 Task: Look for space in Ruse, Bulgaria from 5th July, 2023 to 11th July, 2023 for 2 adults in price range Rs.8000 to Rs.16000. Place can be entire place with 2 bedrooms having 2 beds and 1 bathroom. Property type can be house, flat, guest house. Booking option can be shelf check-in. Required host language is English.
Action: Mouse moved to (454, 101)
Screenshot: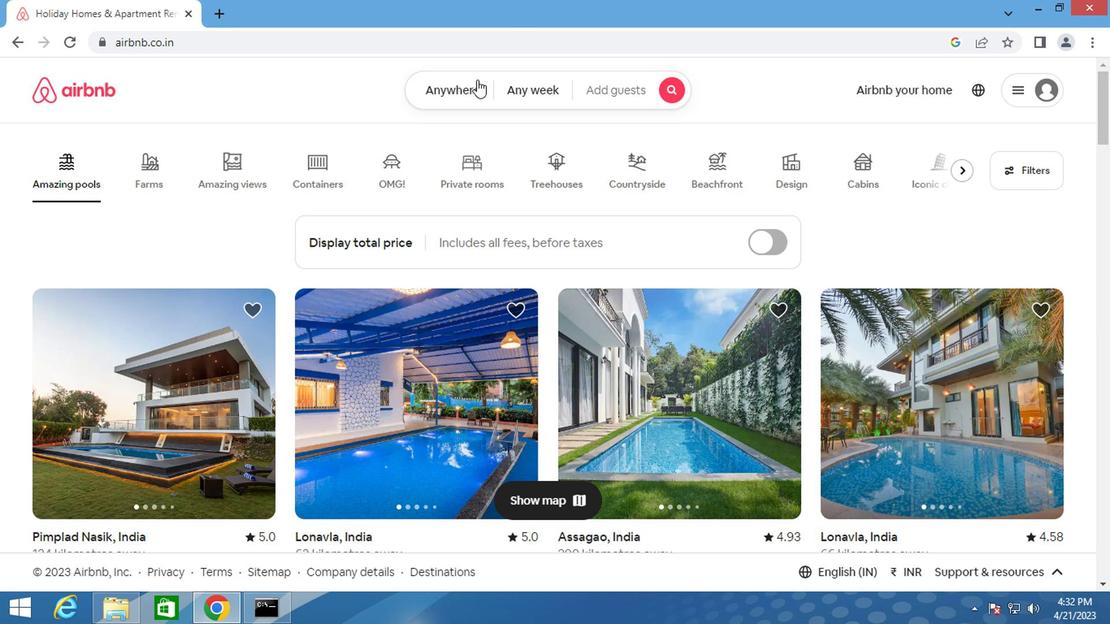 
Action: Mouse pressed left at (454, 101)
Screenshot: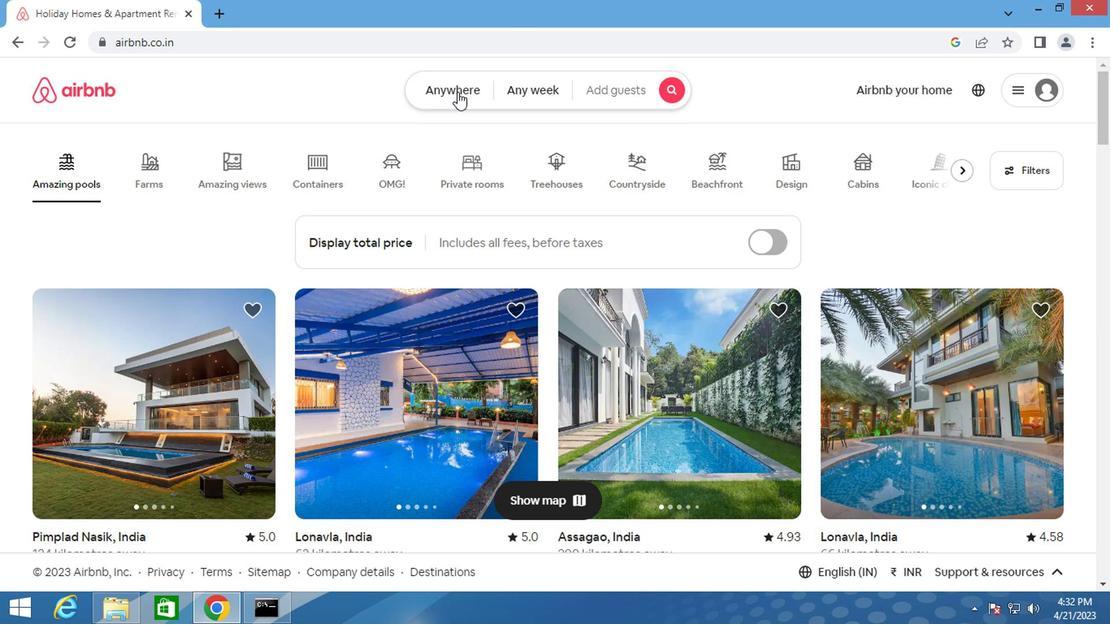 
Action: Mouse moved to (345, 158)
Screenshot: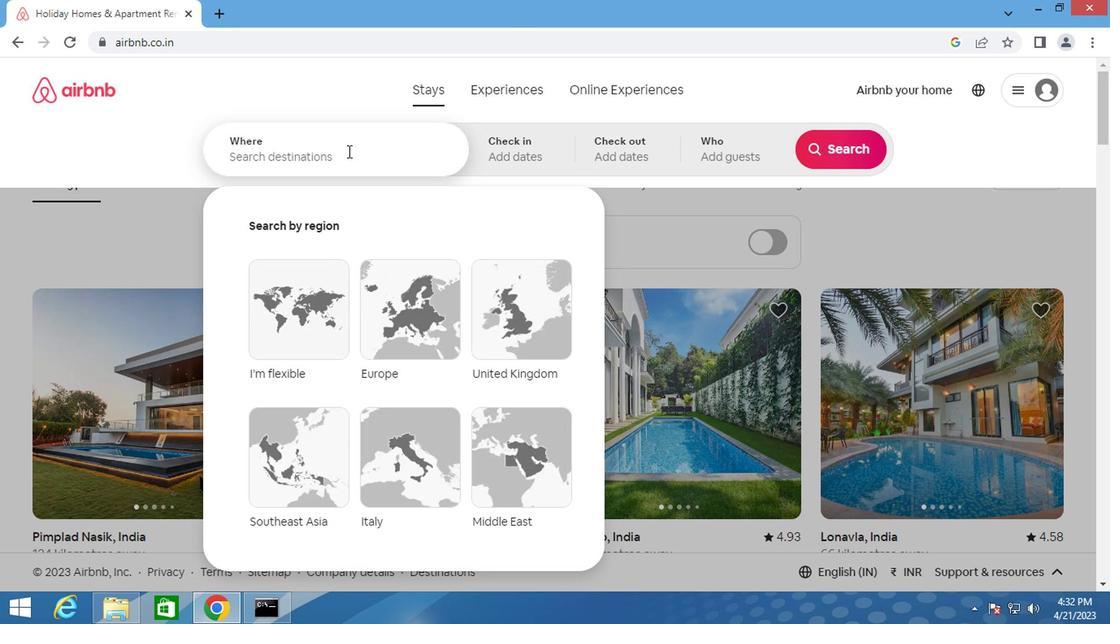 
Action: Mouse pressed left at (345, 158)
Screenshot: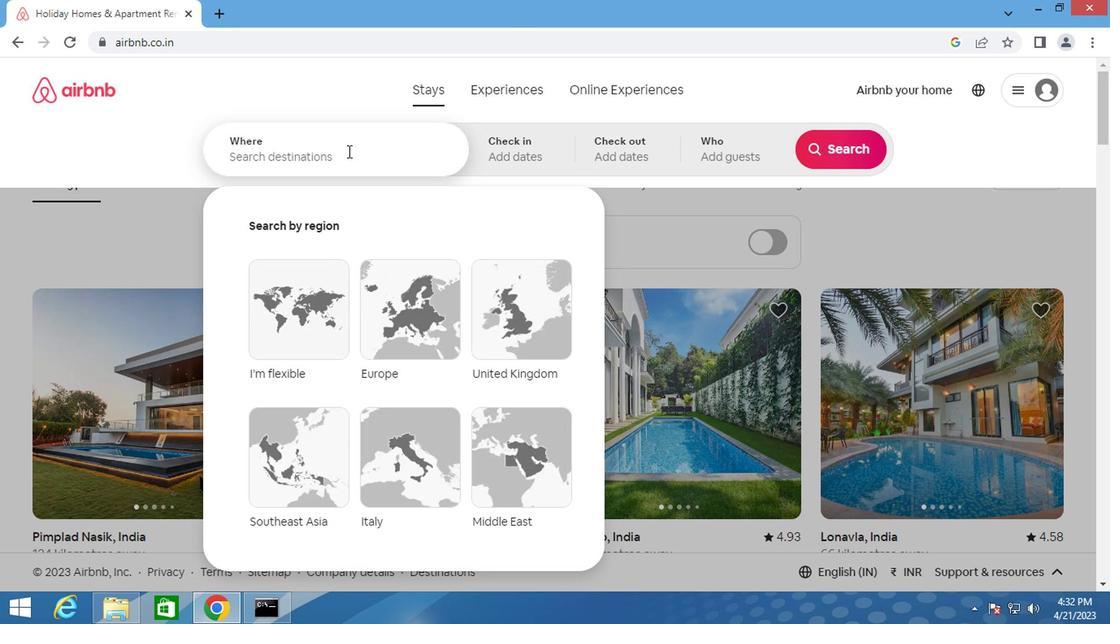 
Action: Mouse moved to (345, 157)
Screenshot: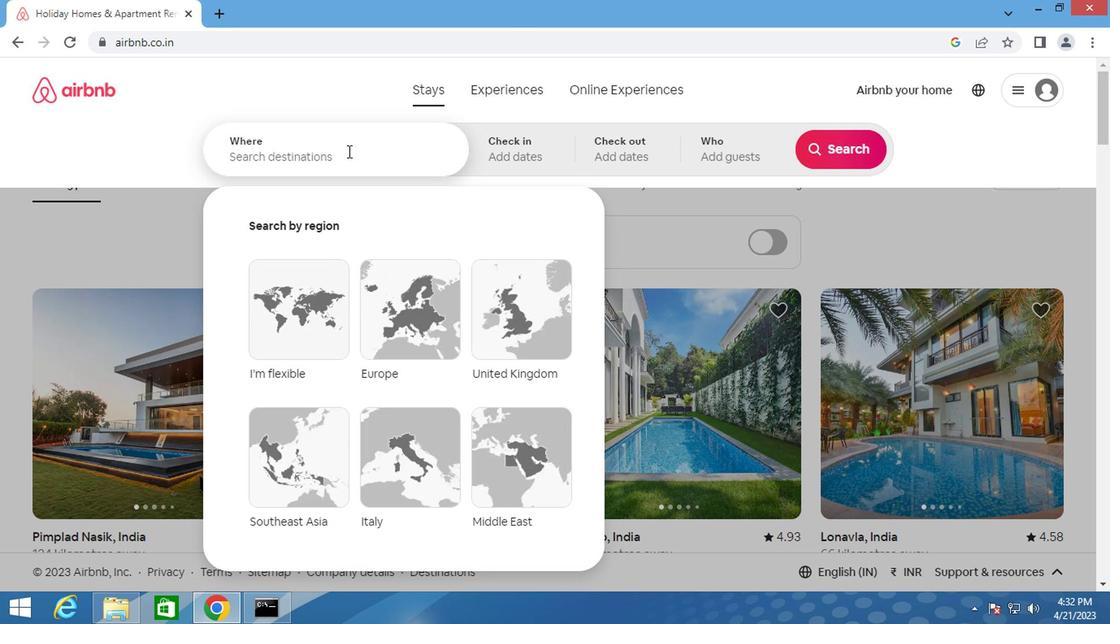 
Action: Key pressed <Key.shift>RUISE<Key.backspace><Key.backspace><Key.backspace>SE
Screenshot: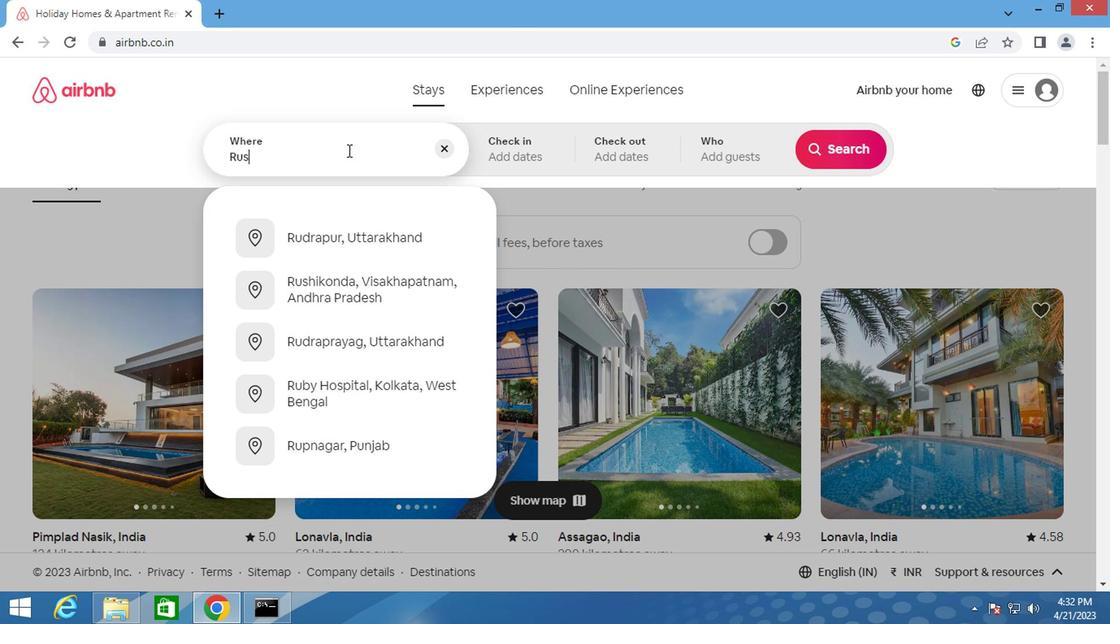 
Action: Mouse moved to (352, 234)
Screenshot: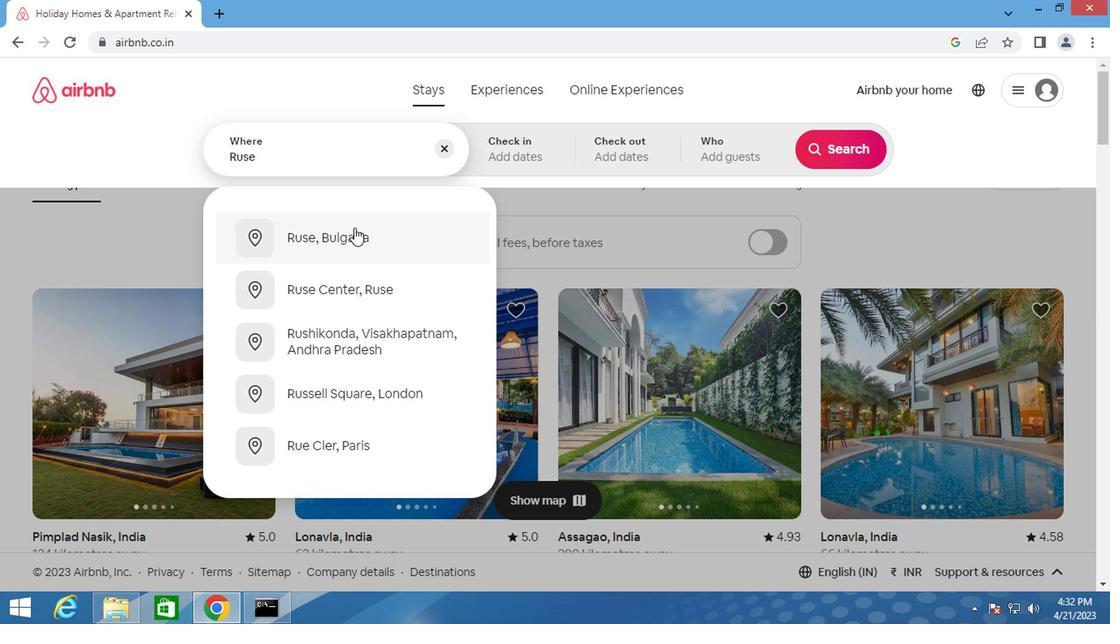 
Action: Mouse pressed left at (352, 234)
Screenshot: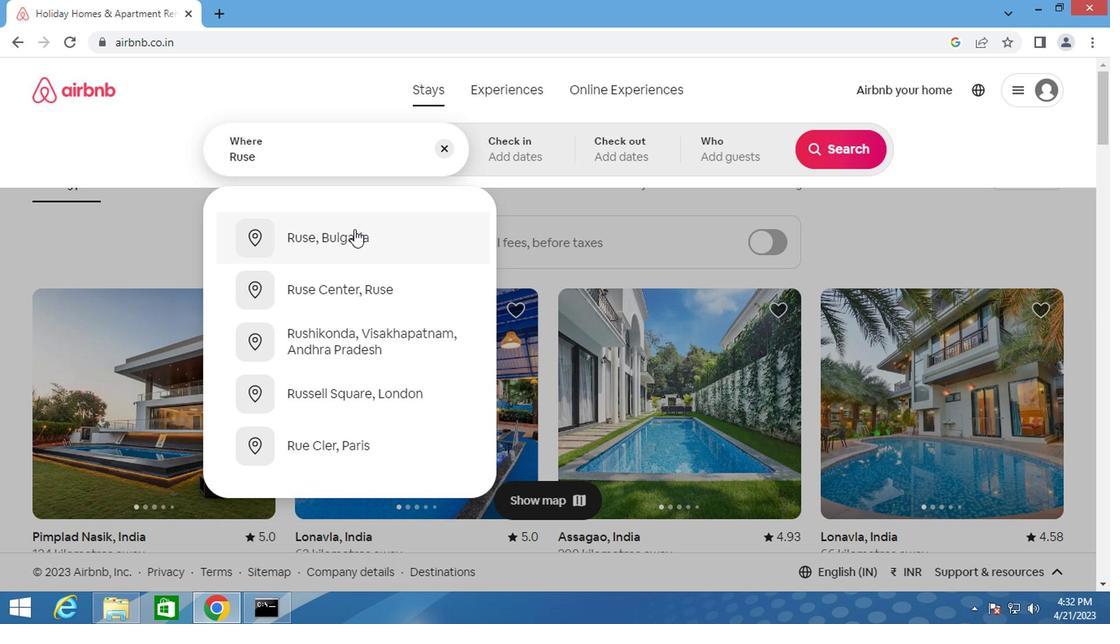 
Action: Mouse moved to (831, 276)
Screenshot: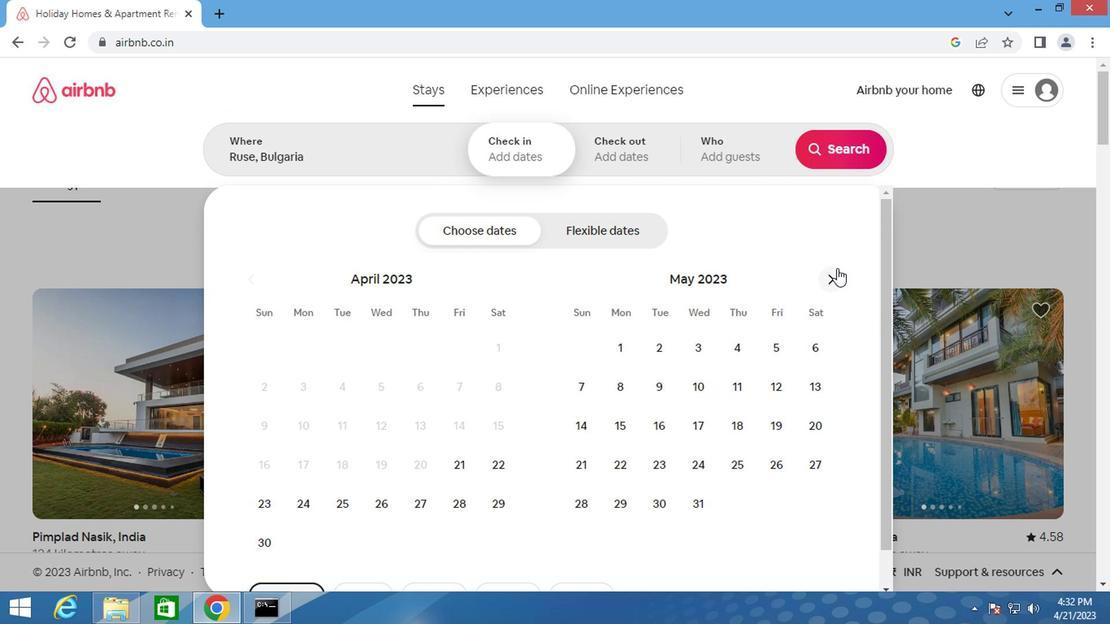 
Action: Mouse pressed left at (831, 276)
Screenshot: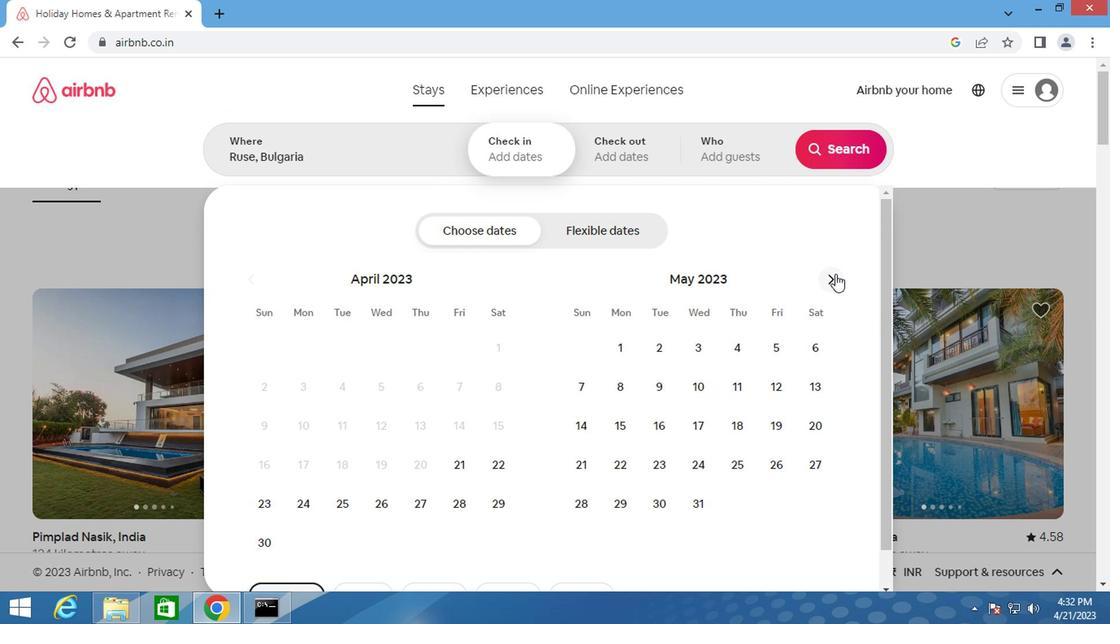 
Action: Mouse moved to (831, 276)
Screenshot: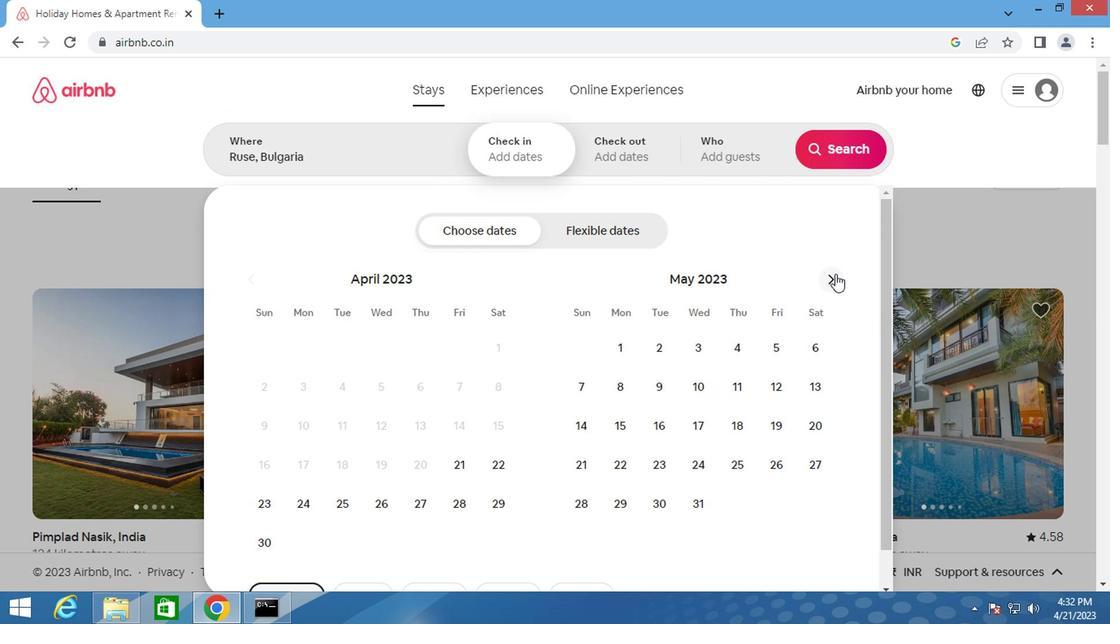 
Action: Mouse pressed left at (831, 276)
Screenshot: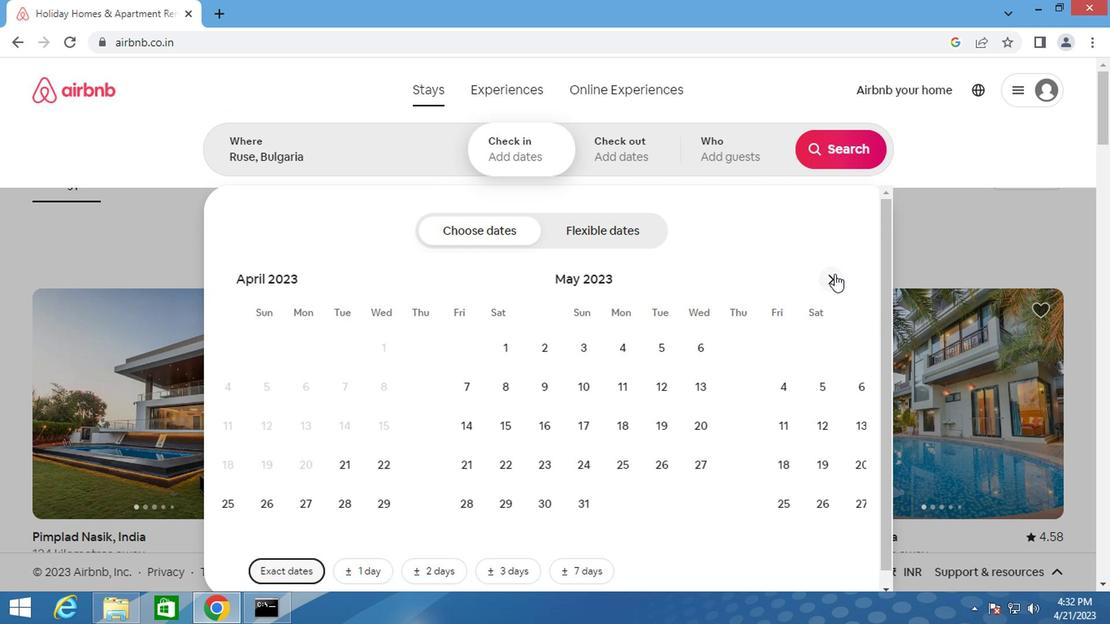 
Action: Mouse moved to (698, 383)
Screenshot: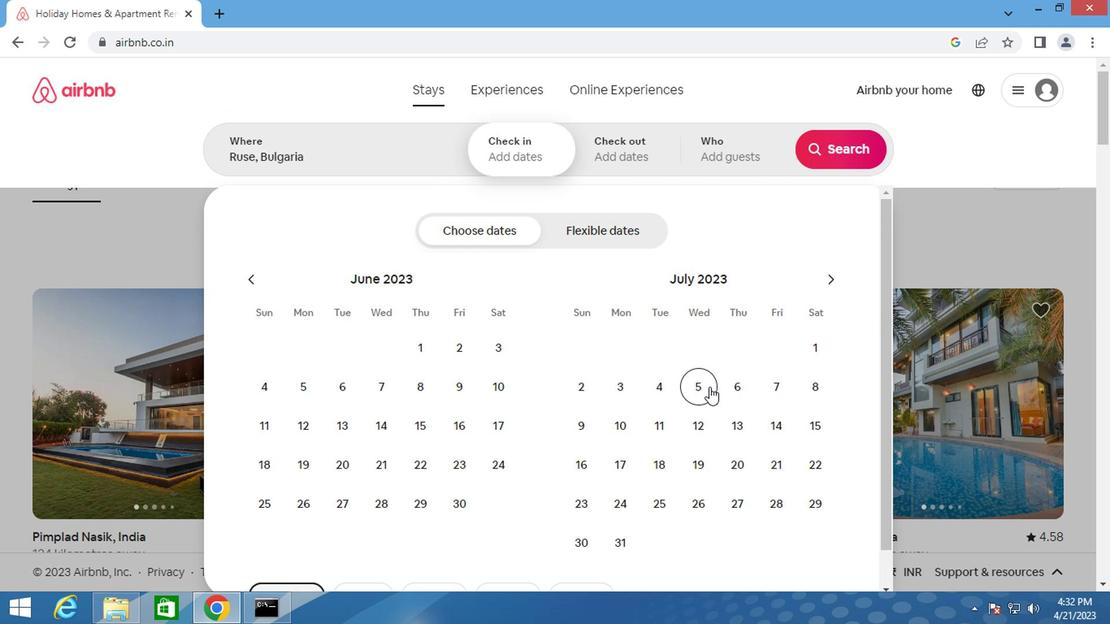
Action: Mouse pressed left at (698, 383)
Screenshot: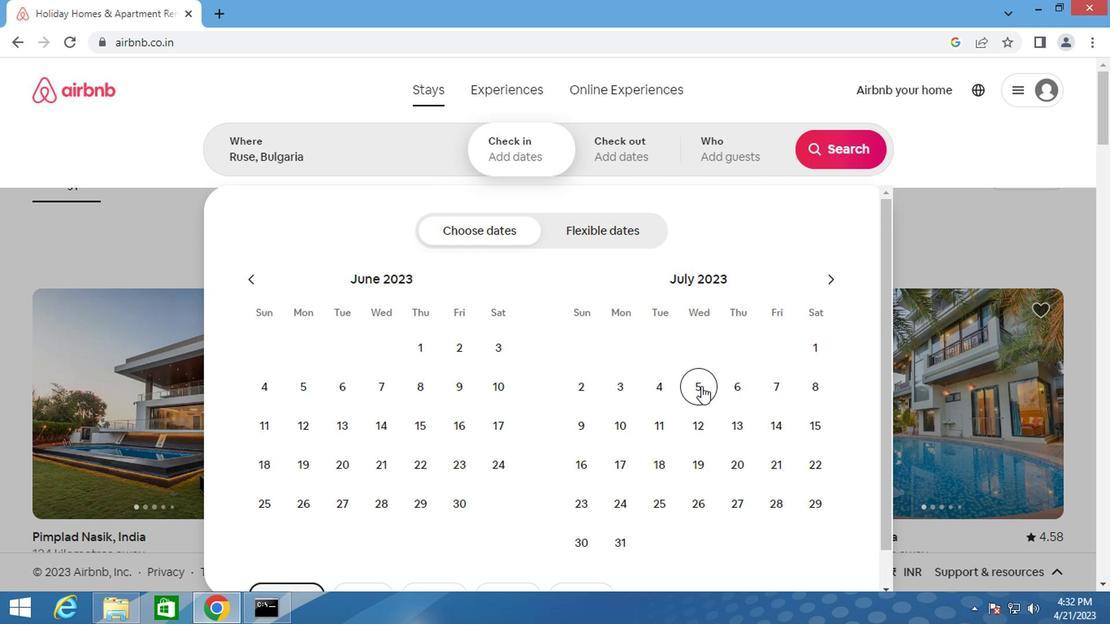 
Action: Mouse moved to (654, 412)
Screenshot: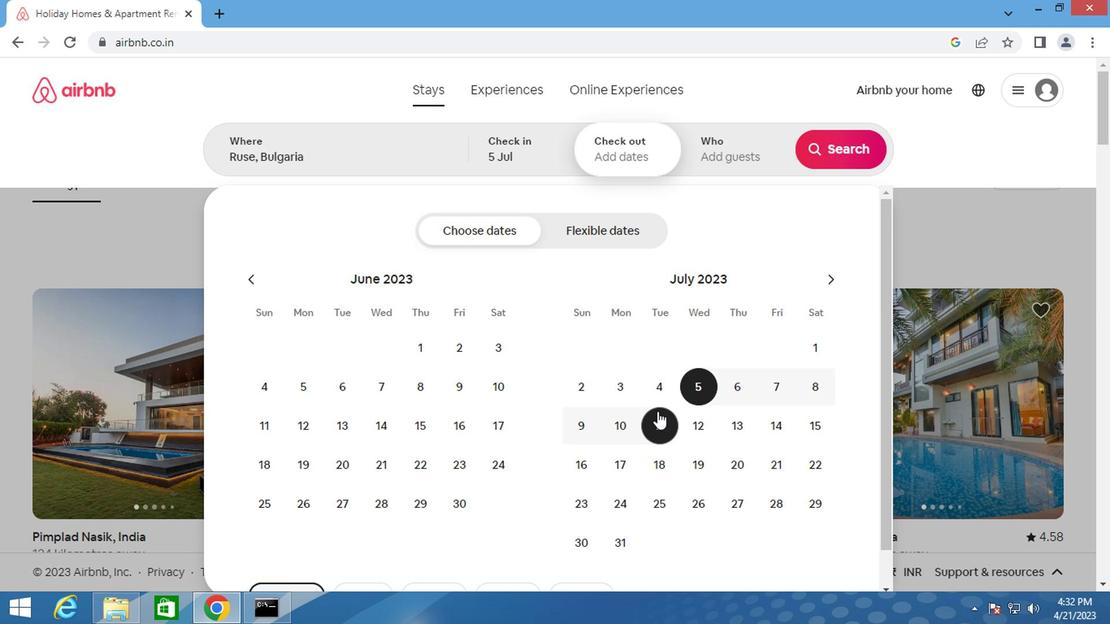 
Action: Mouse pressed left at (654, 412)
Screenshot: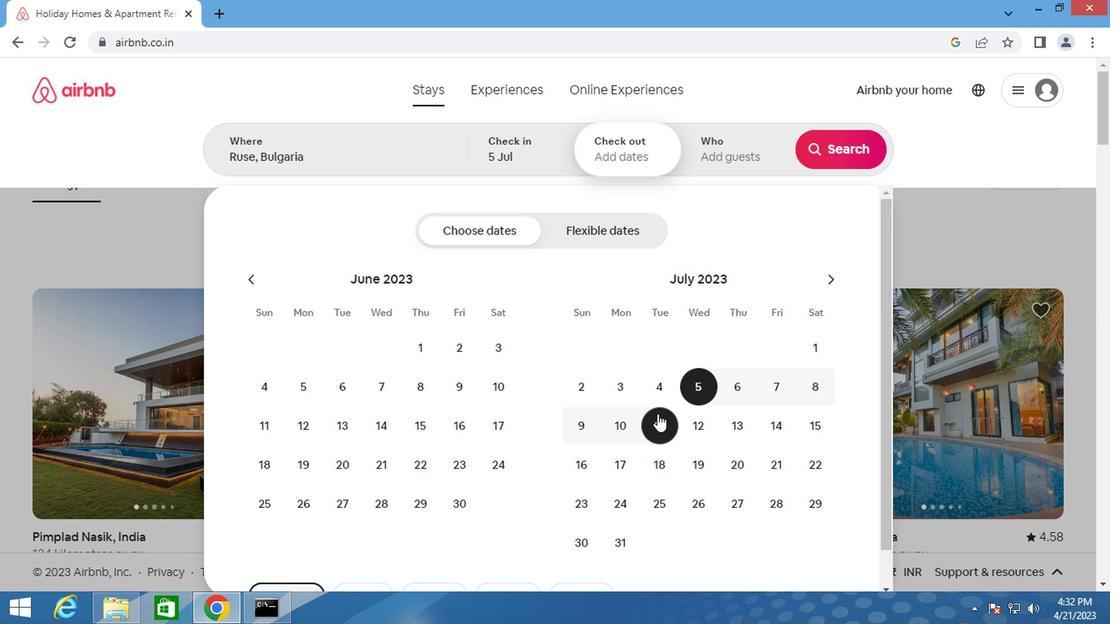 
Action: Mouse moved to (710, 165)
Screenshot: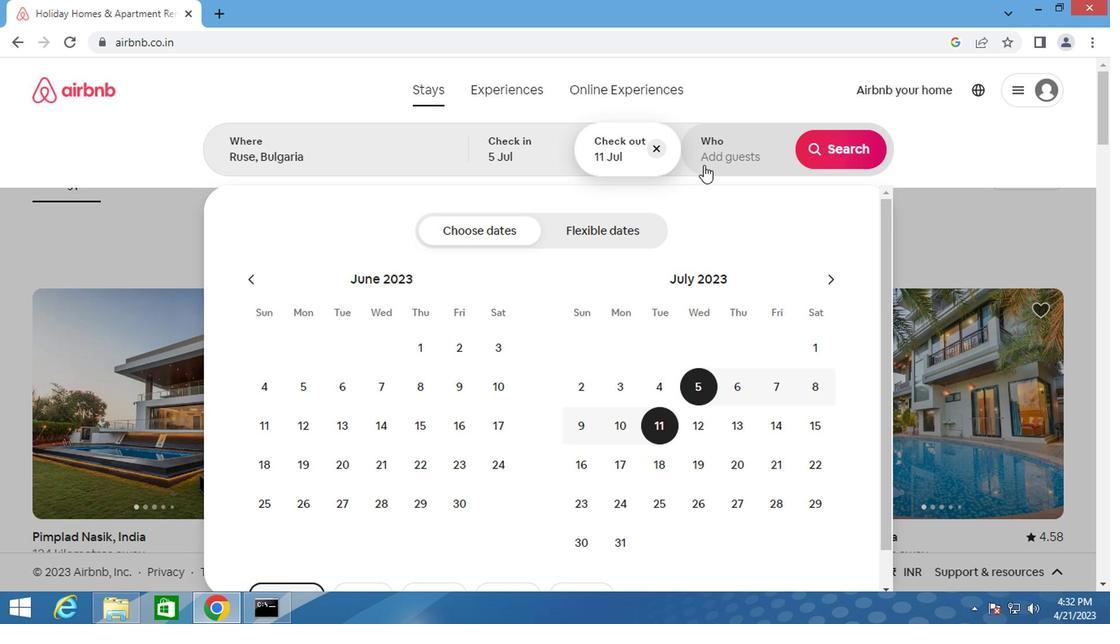 
Action: Mouse pressed left at (710, 165)
Screenshot: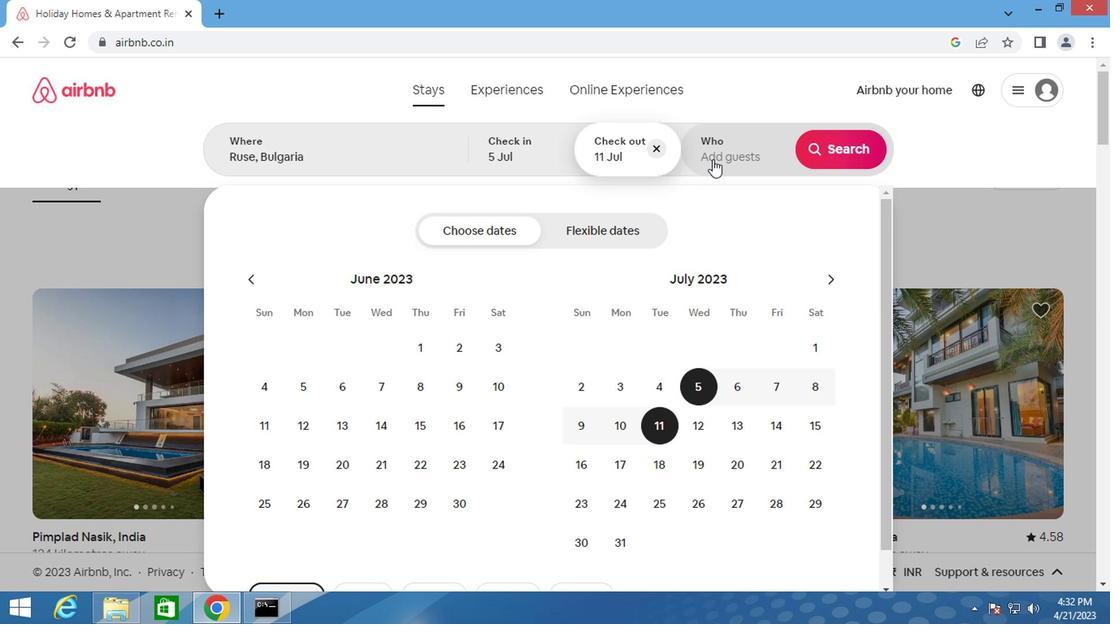 
Action: Mouse moved to (847, 238)
Screenshot: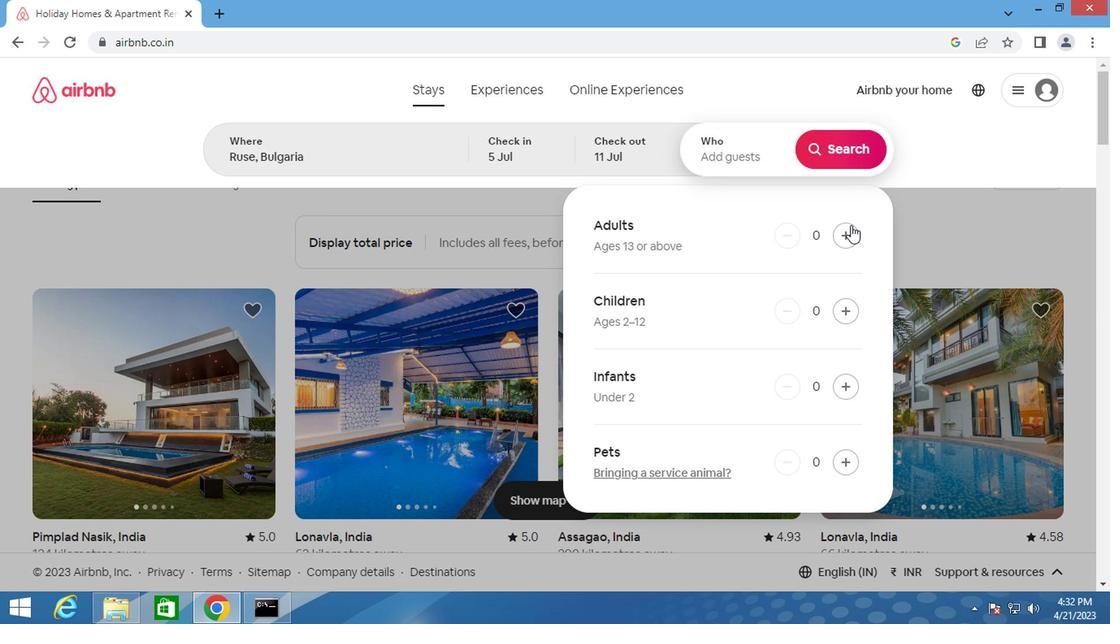 
Action: Mouse pressed left at (847, 238)
Screenshot: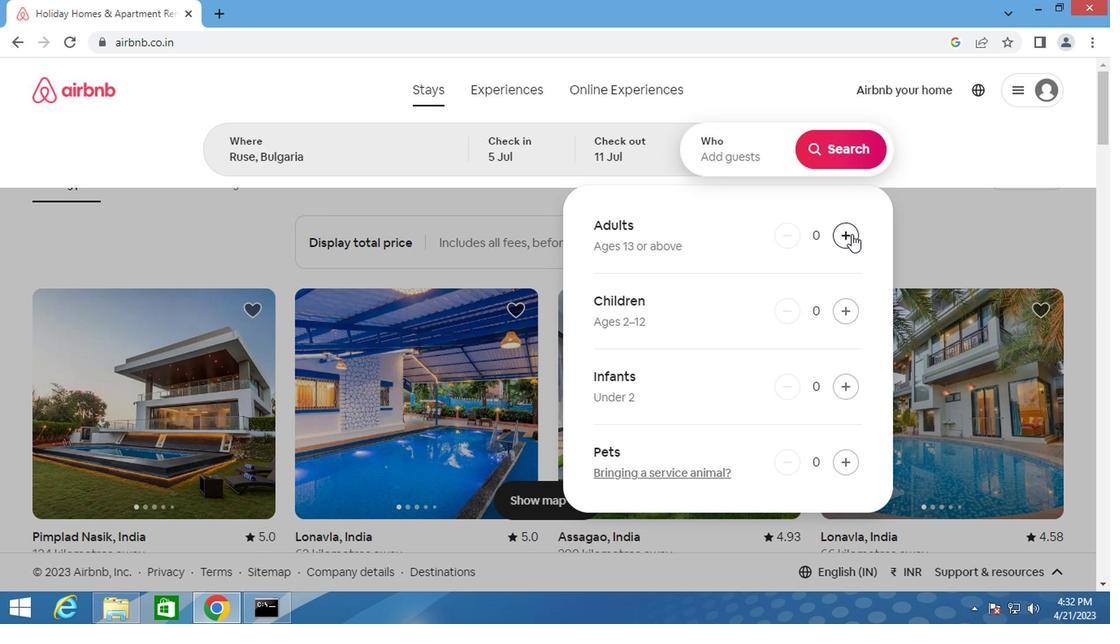 
Action: Mouse pressed left at (847, 238)
Screenshot: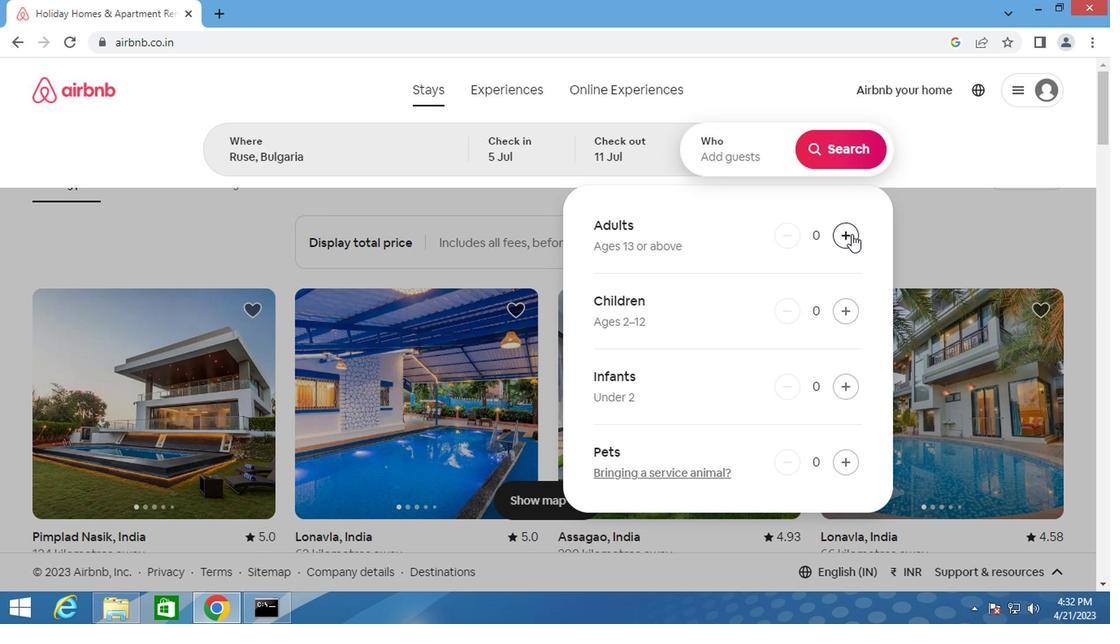 
Action: Mouse moved to (832, 155)
Screenshot: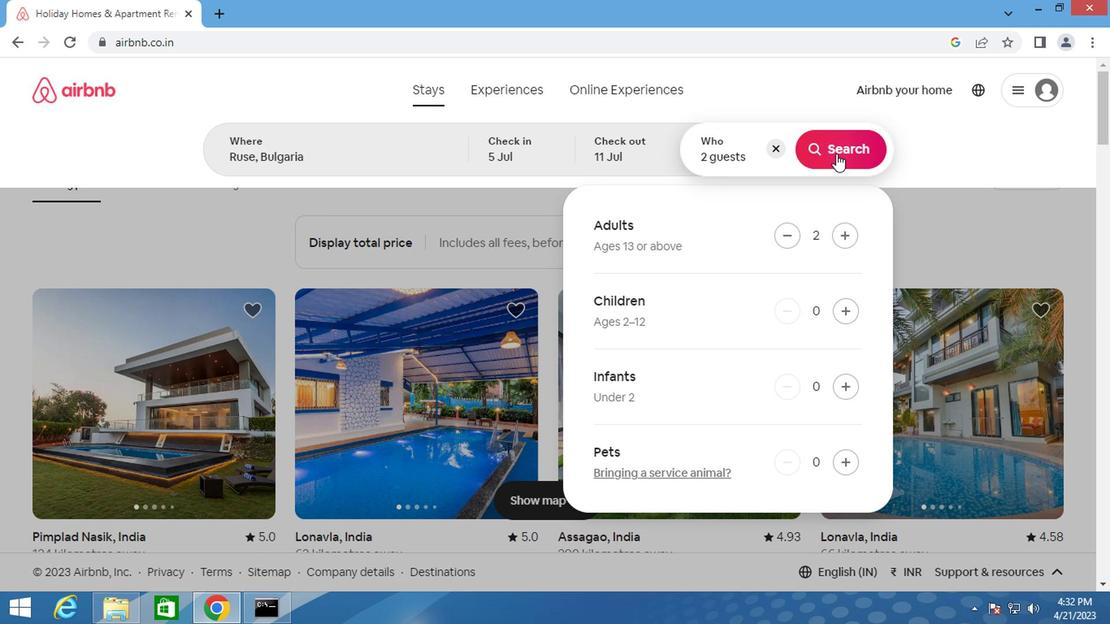 
Action: Mouse pressed left at (832, 155)
Screenshot: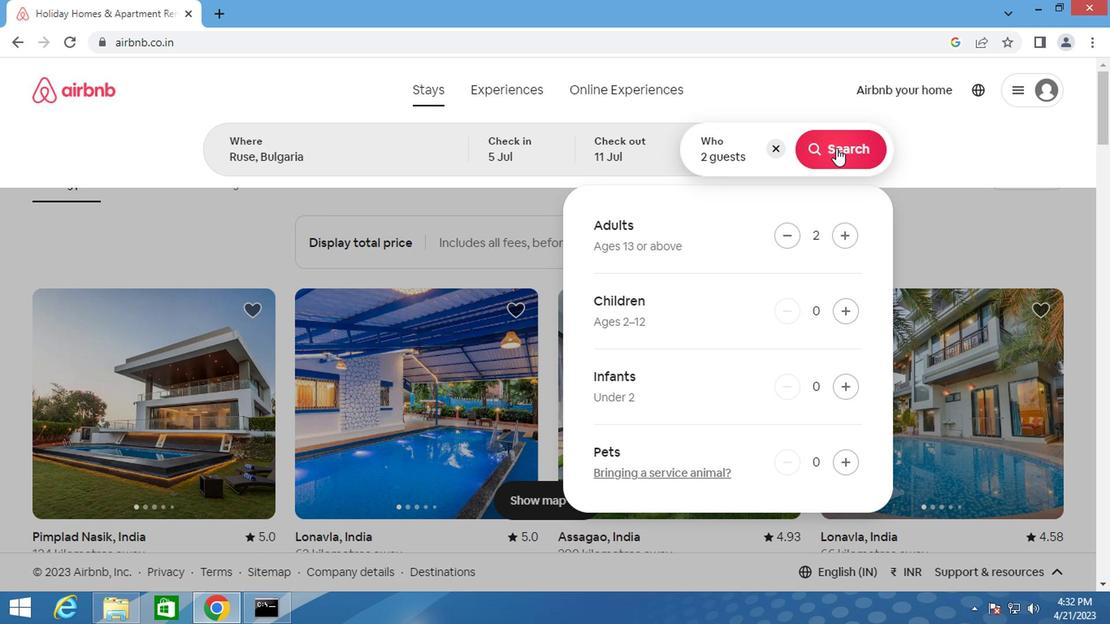 
Action: Mouse moved to (1023, 146)
Screenshot: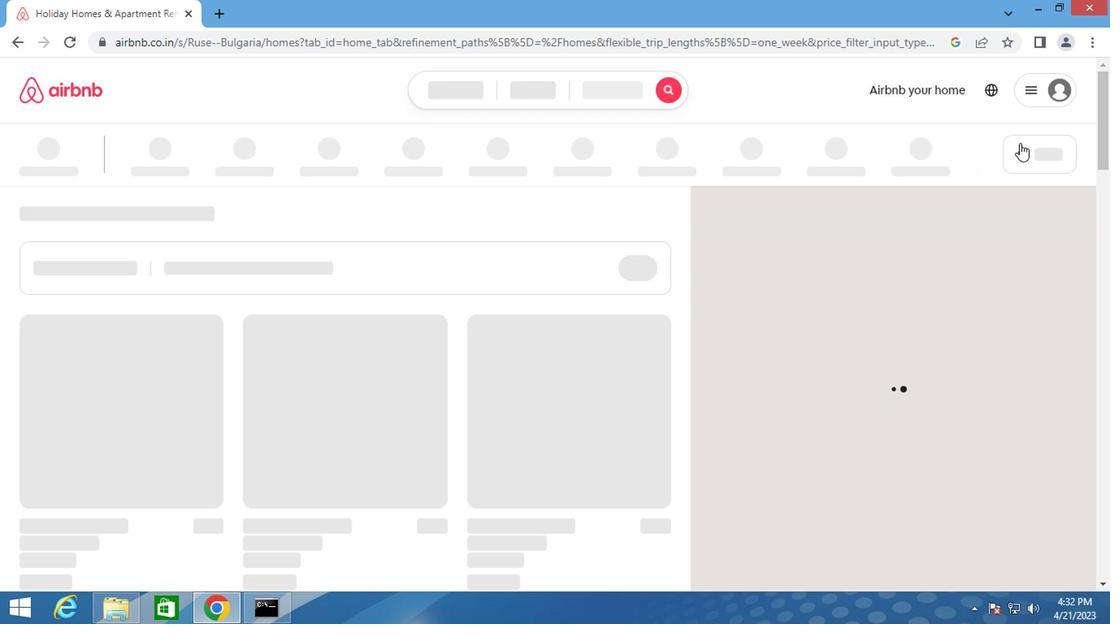 
Action: Mouse pressed left at (1023, 146)
Screenshot: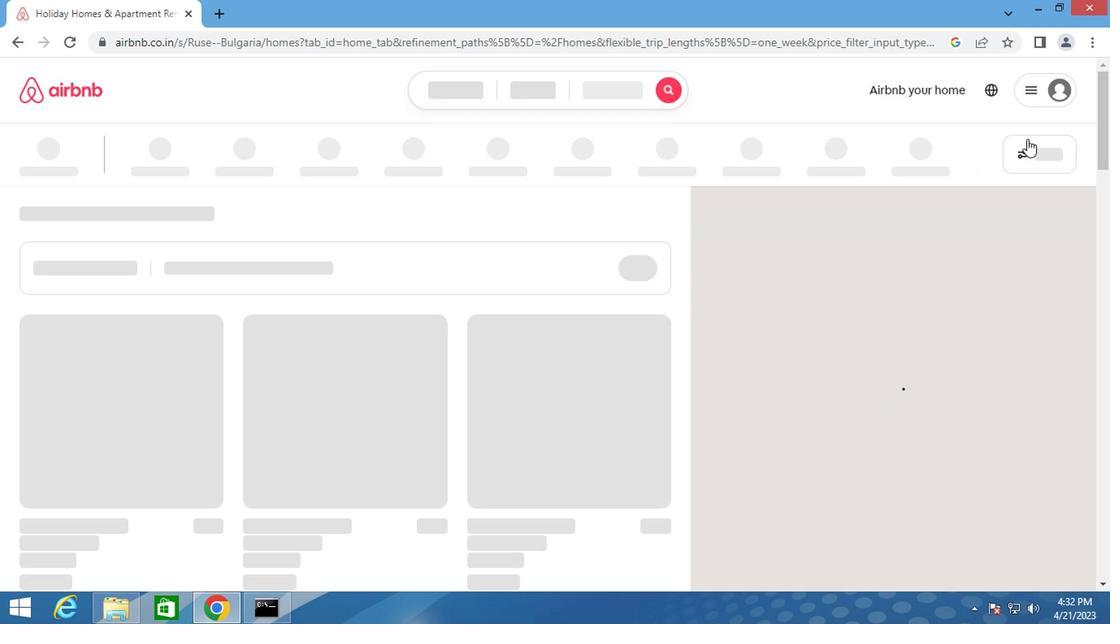 
Action: Mouse moved to (326, 360)
Screenshot: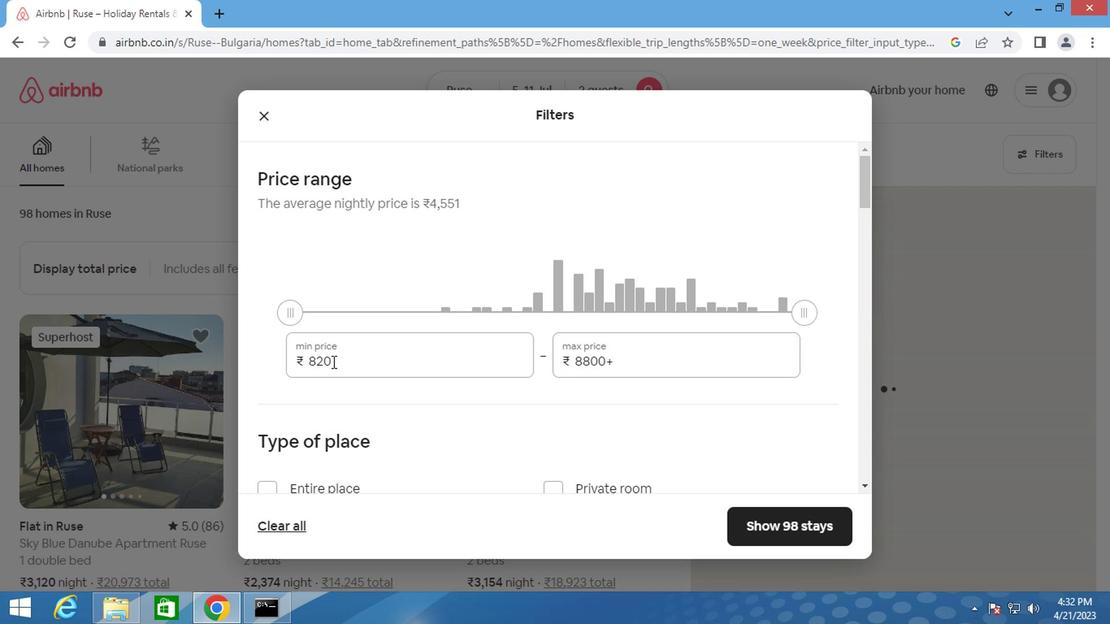 
Action: Mouse pressed left at (326, 360)
Screenshot: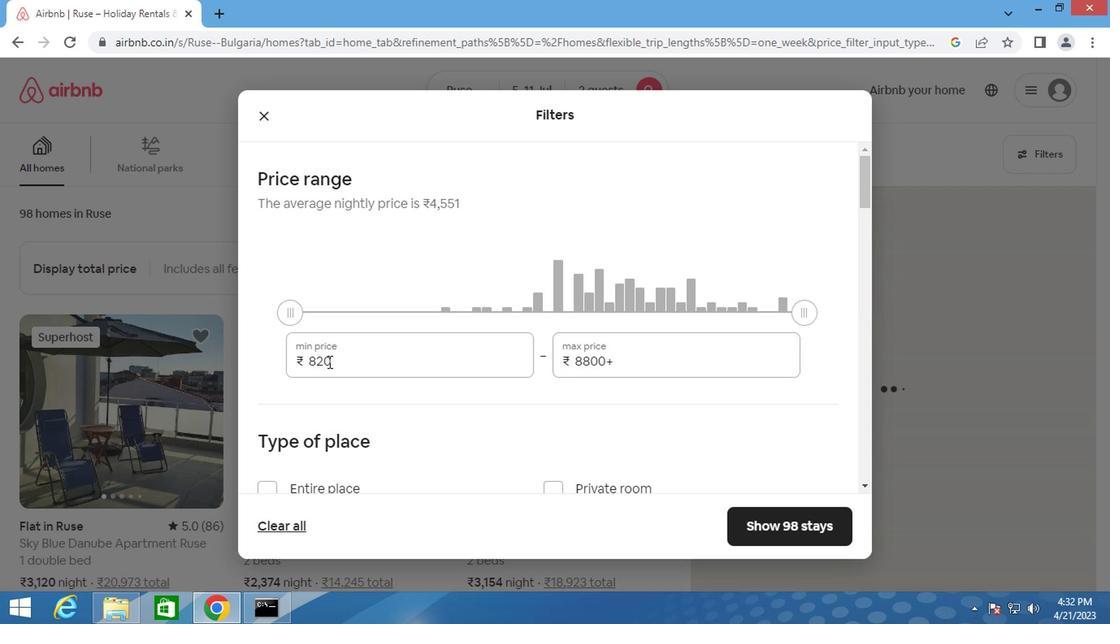 
Action: Mouse pressed left at (326, 360)
Screenshot: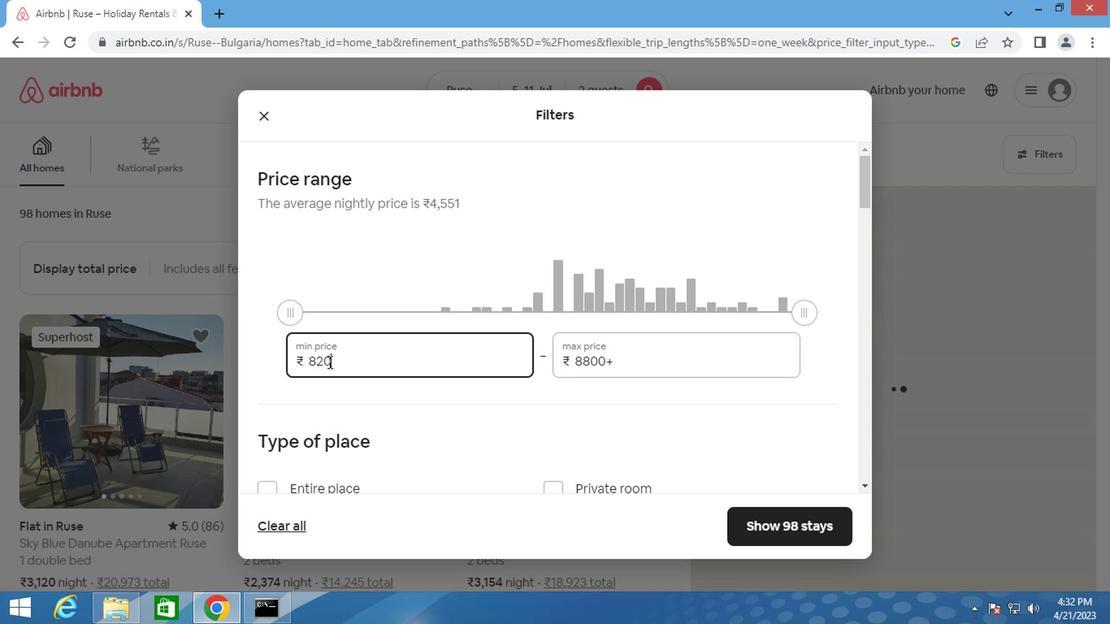 
Action: Mouse moved to (326, 360)
Screenshot: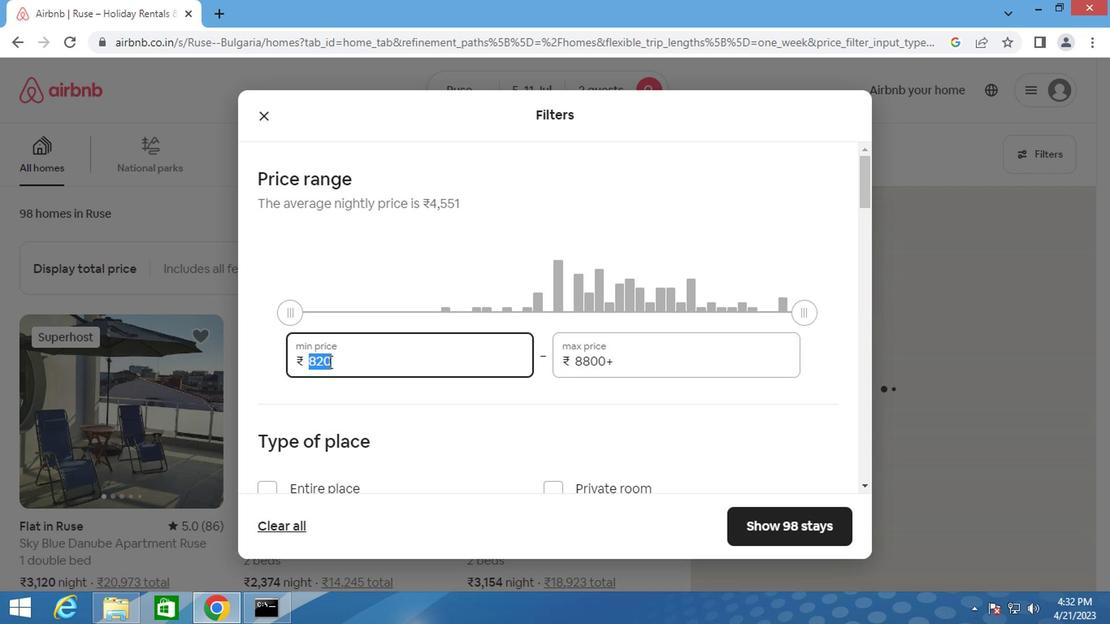 
Action: Key pressed <Key.backspace>8000
Screenshot: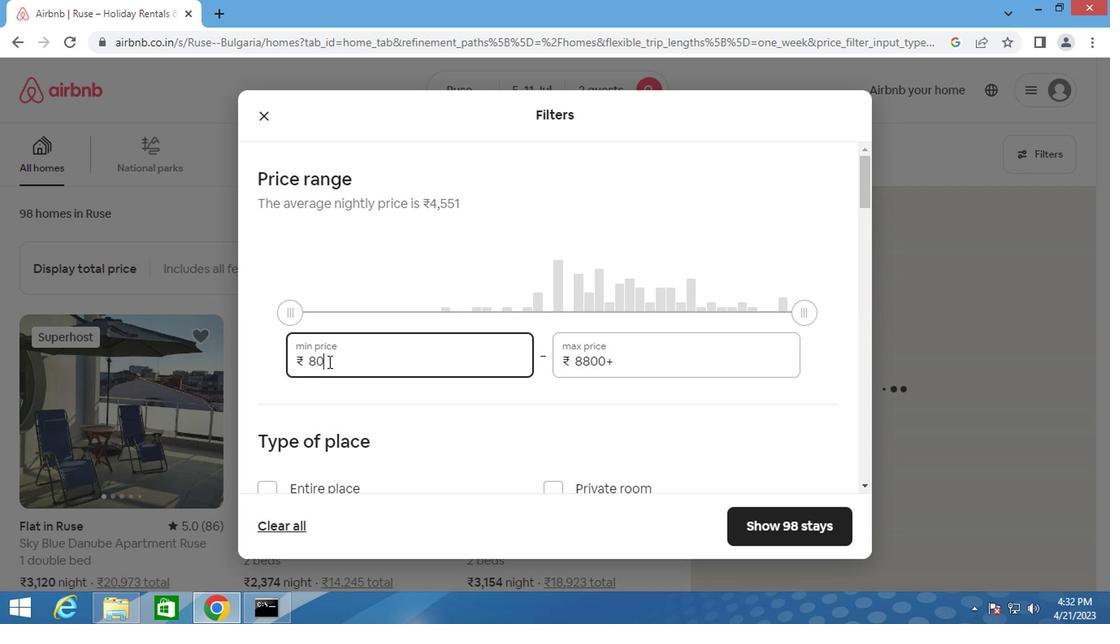 
Action: Mouse moved to (589, 362)
Screenshot: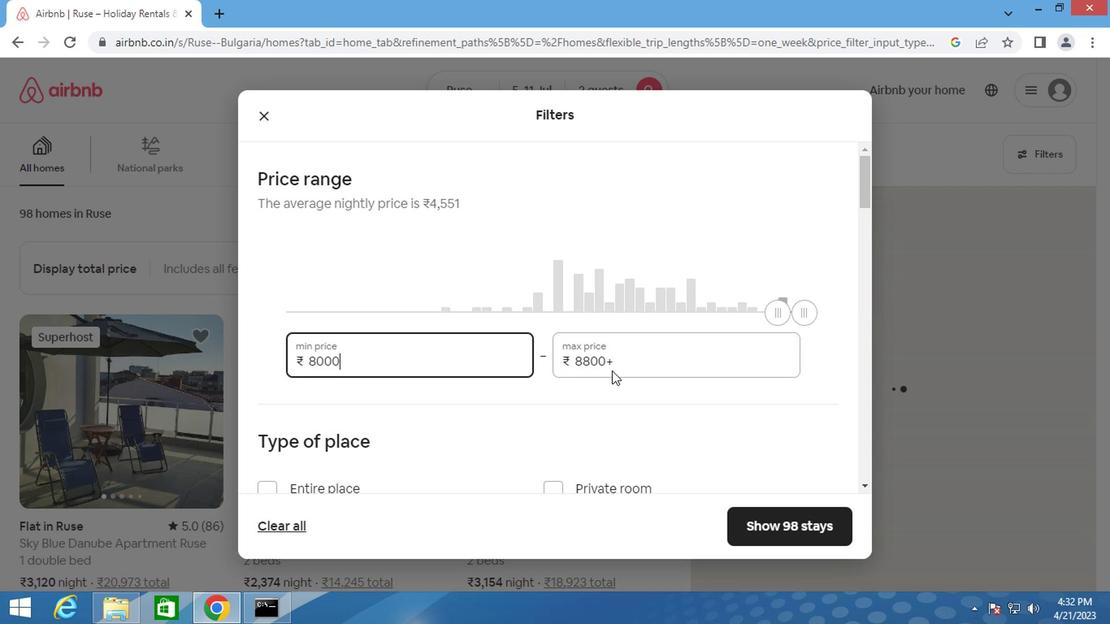 
Action: Mouse pressed left at (589, 362)
Screenshot: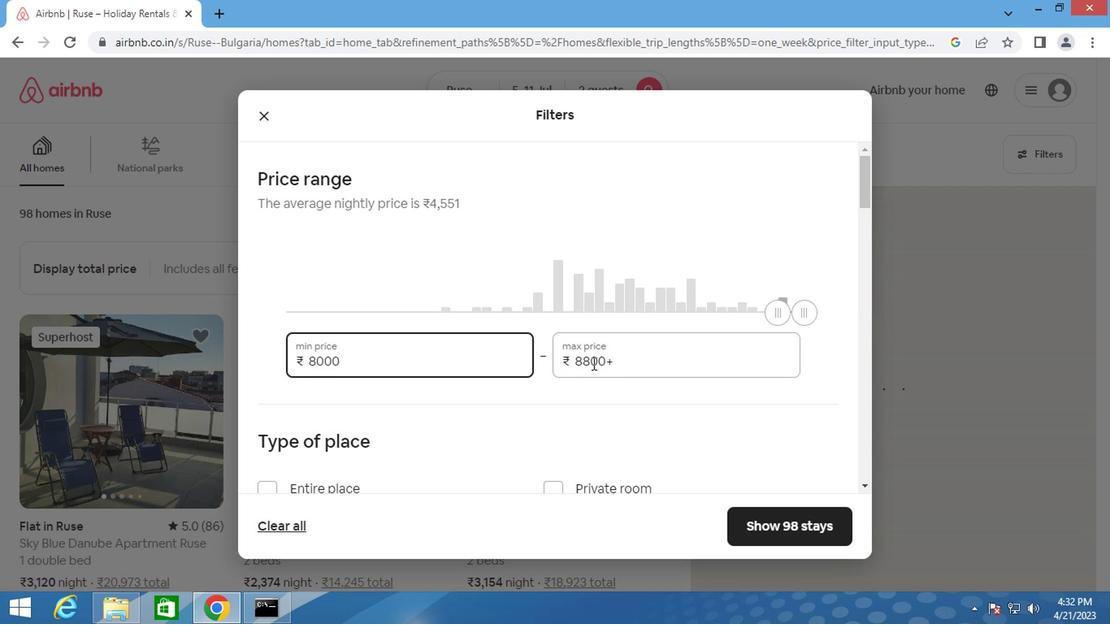 
Action: Mouse pressed left at (589, 362)
Screenshot: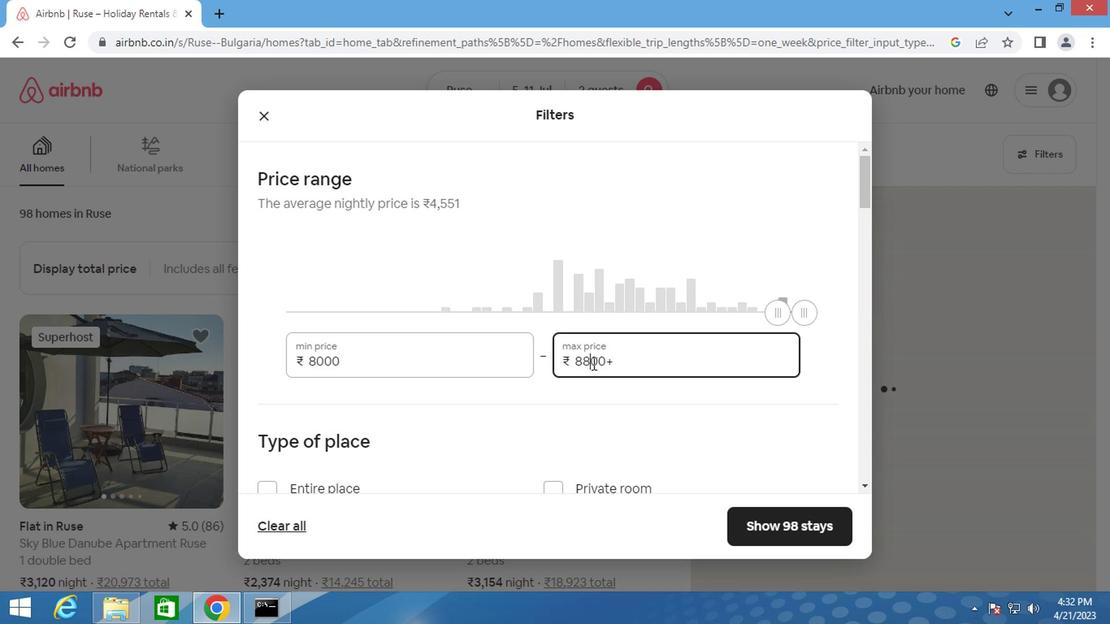 
Action: Mouse pressed left at (589, 362)
Screenshot: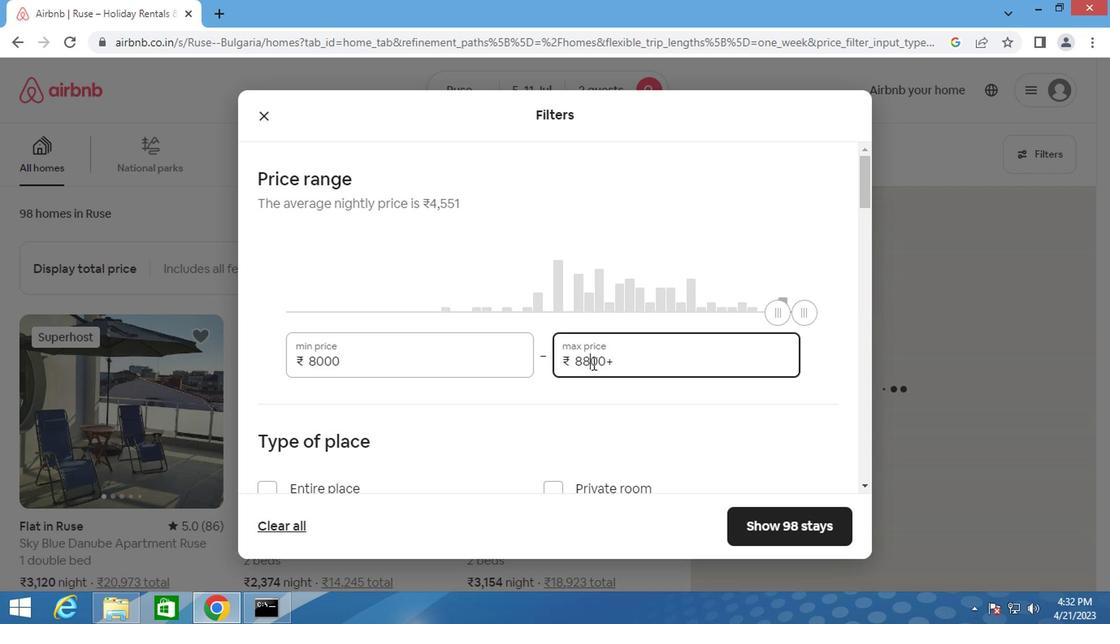 
Action: Key pressed <Key.backspace>16000
Screenshot: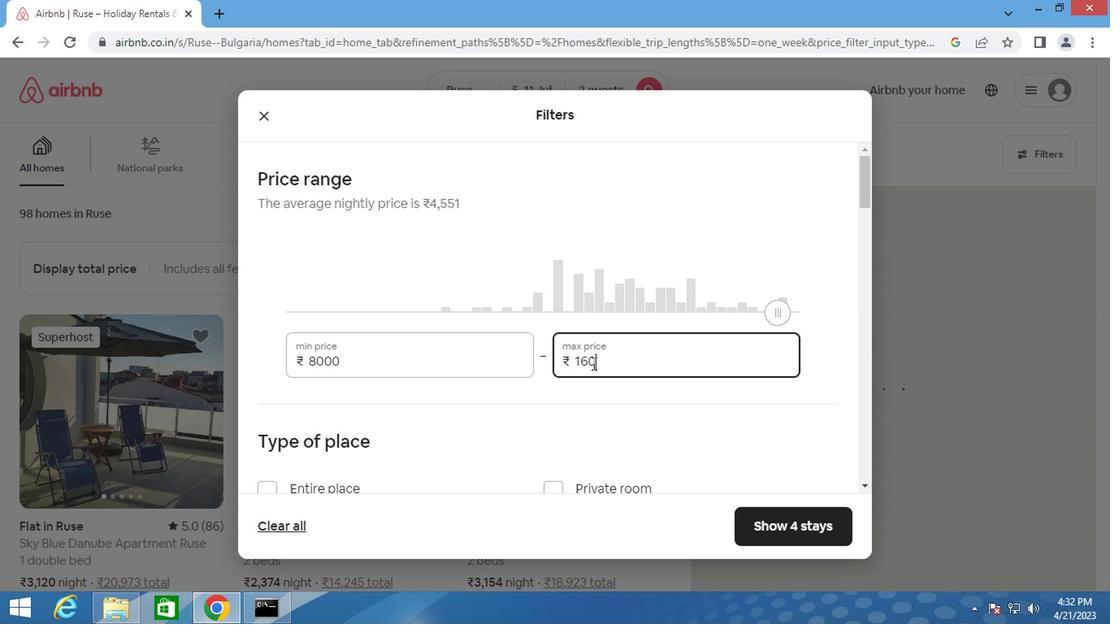 
Action: Mouse moved to (487, 397)
Screenshot: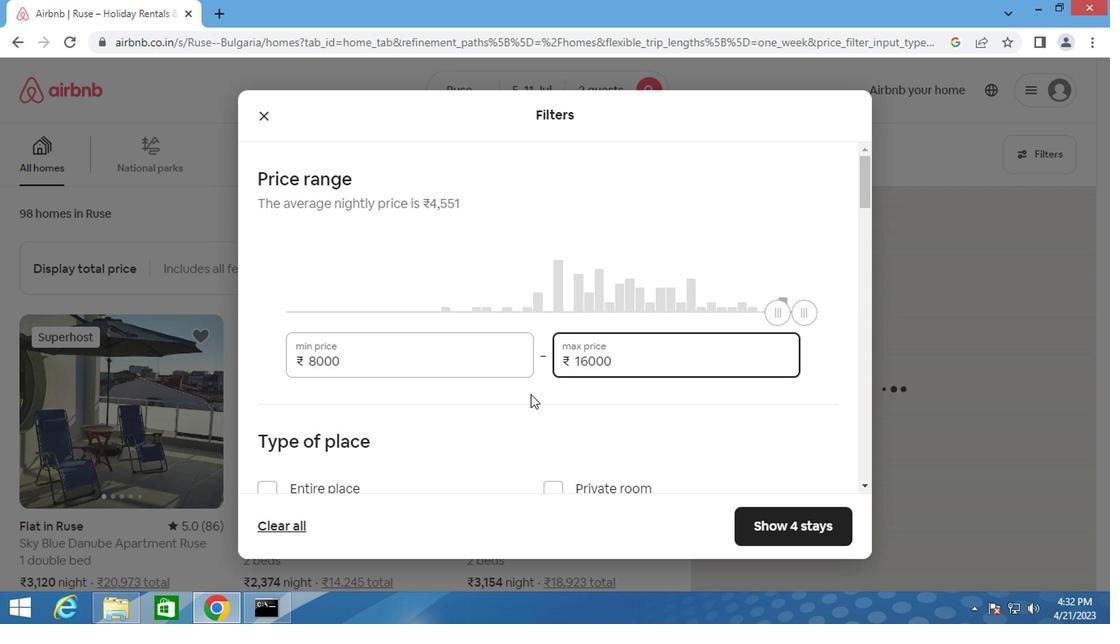 
Action: Mouse scrolled (487, 396) with delta (0, 0)
Screenshot: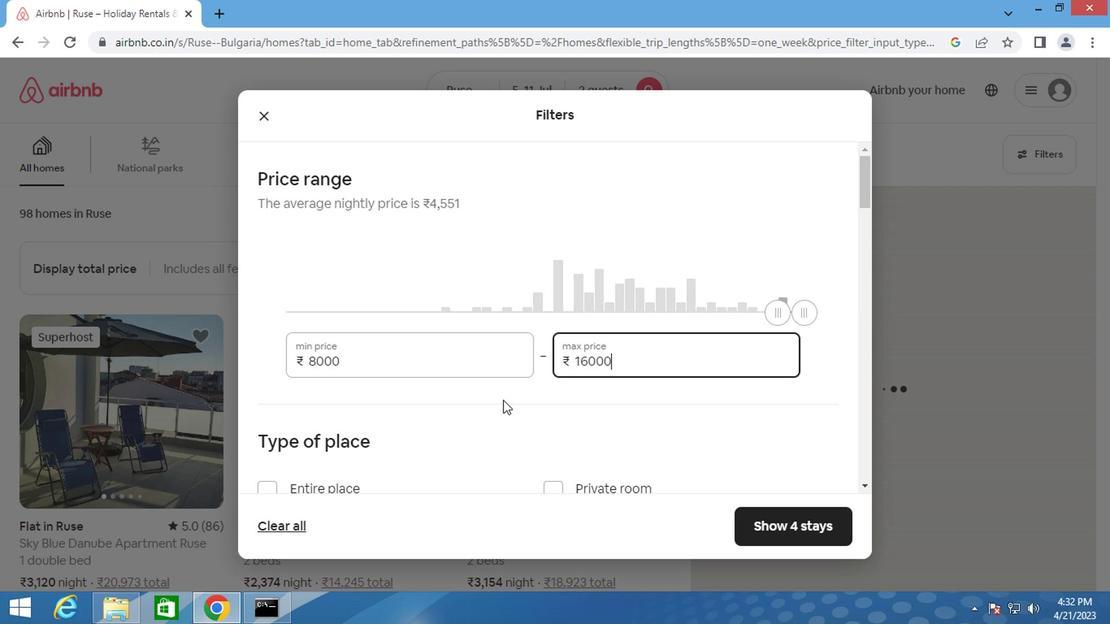 
Action: Mouse moved to (486, 398)
Screenshot: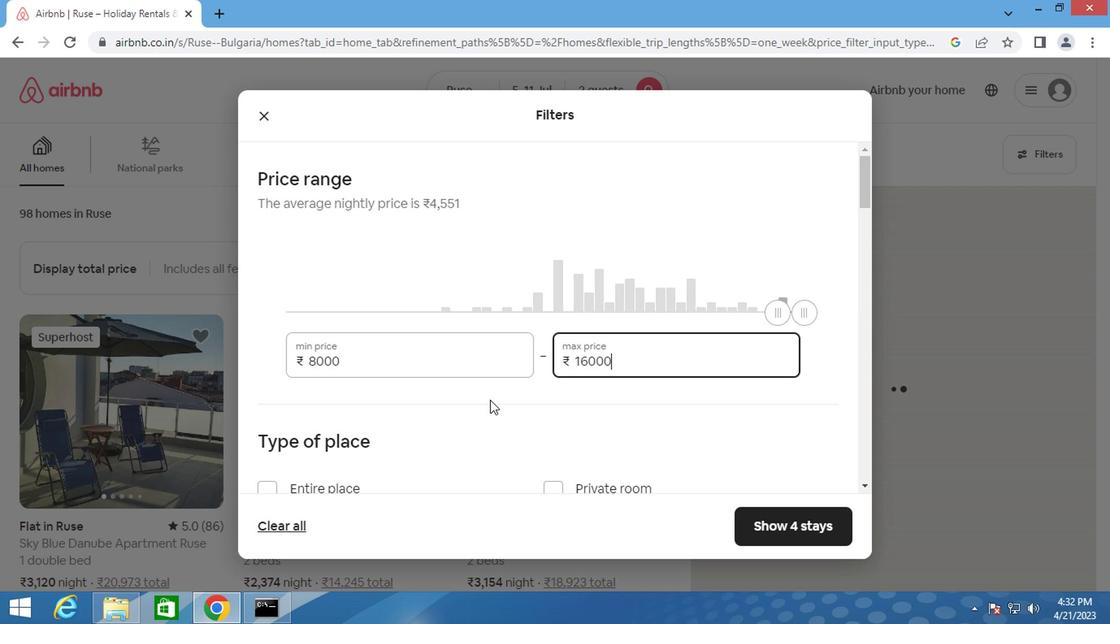 
Action: Mouse scrolled (486, 397) with delta (0, -1)
Screenshot: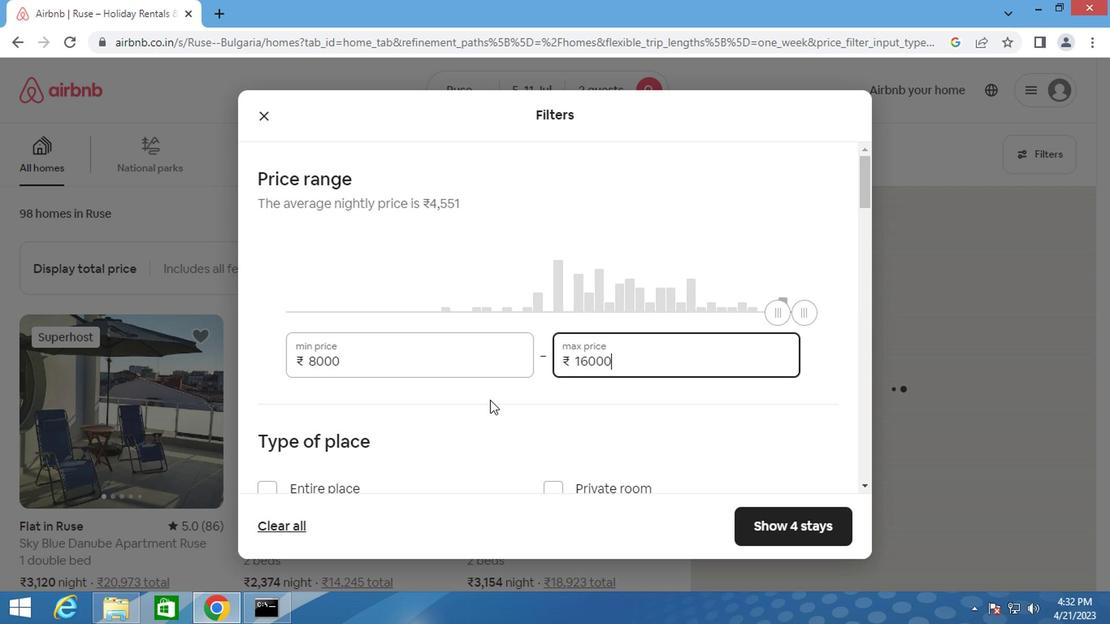 
Action: Mouse scrolled (486, 397) with delta (0, -1)
Screenshot: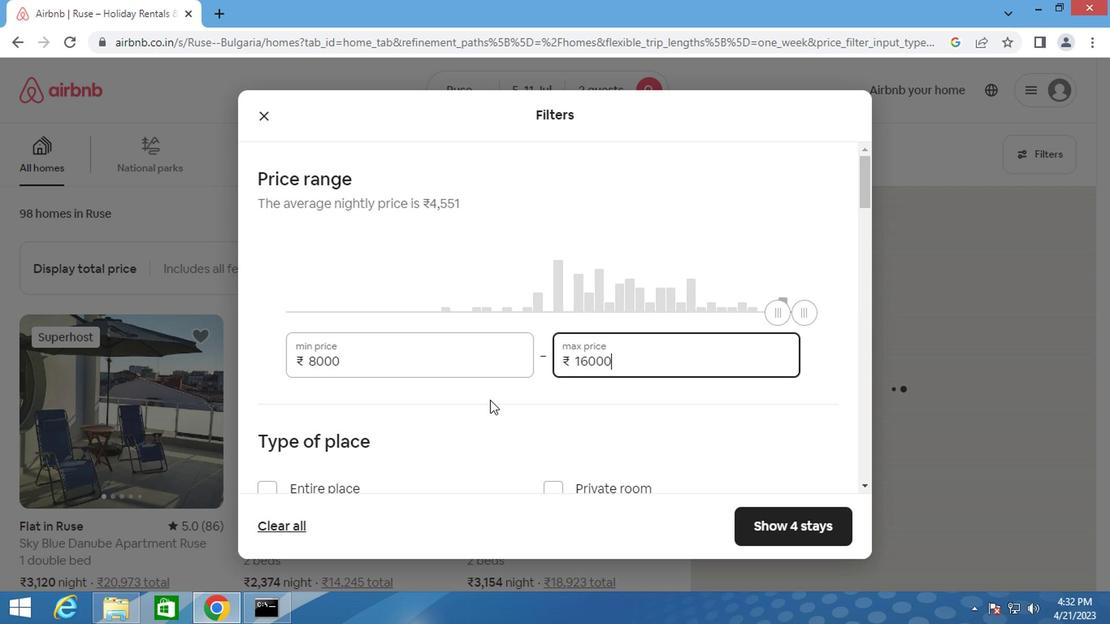 
Action: Mouse moved to (270, 247)
Screenshot: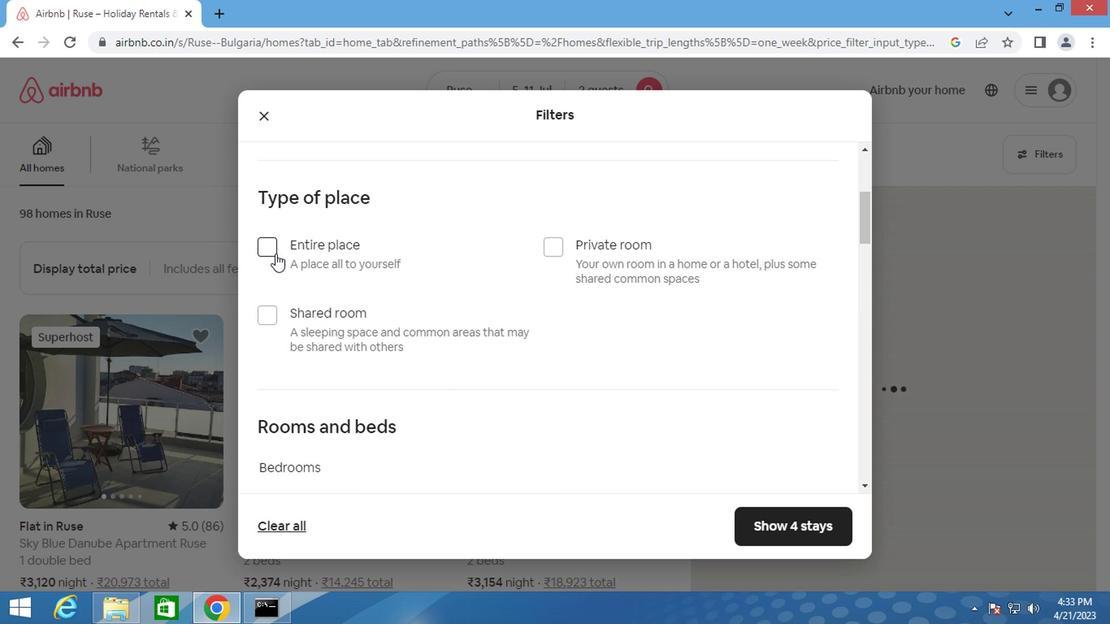 
Action: Mouse pressed left at (270, 247)
Screenshot: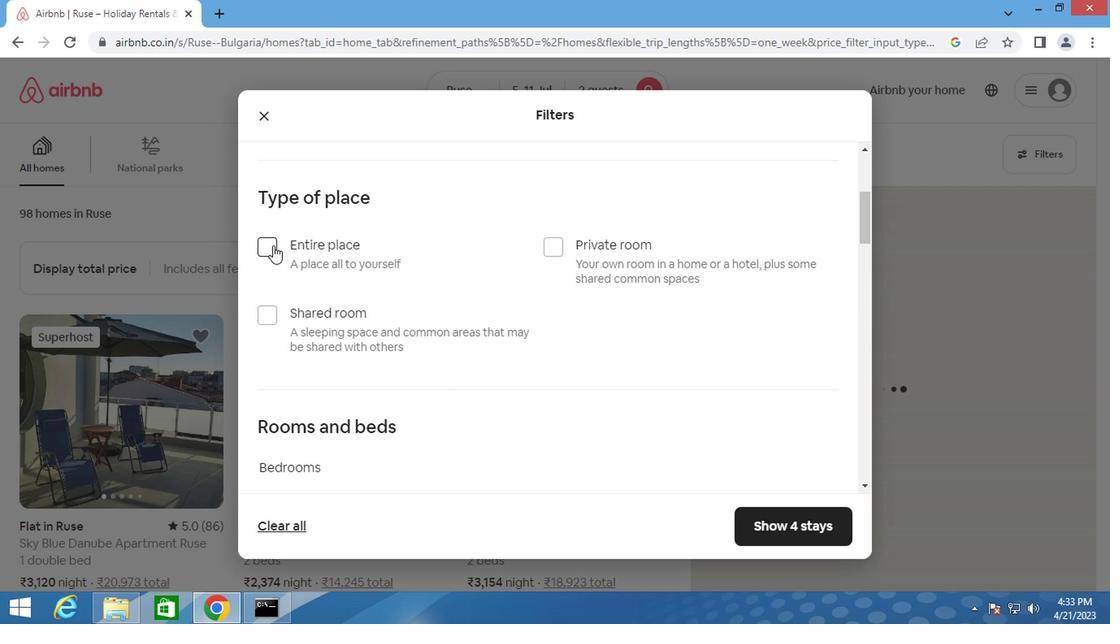 
Action: Mouse moved to (373, 300)
Screenshot: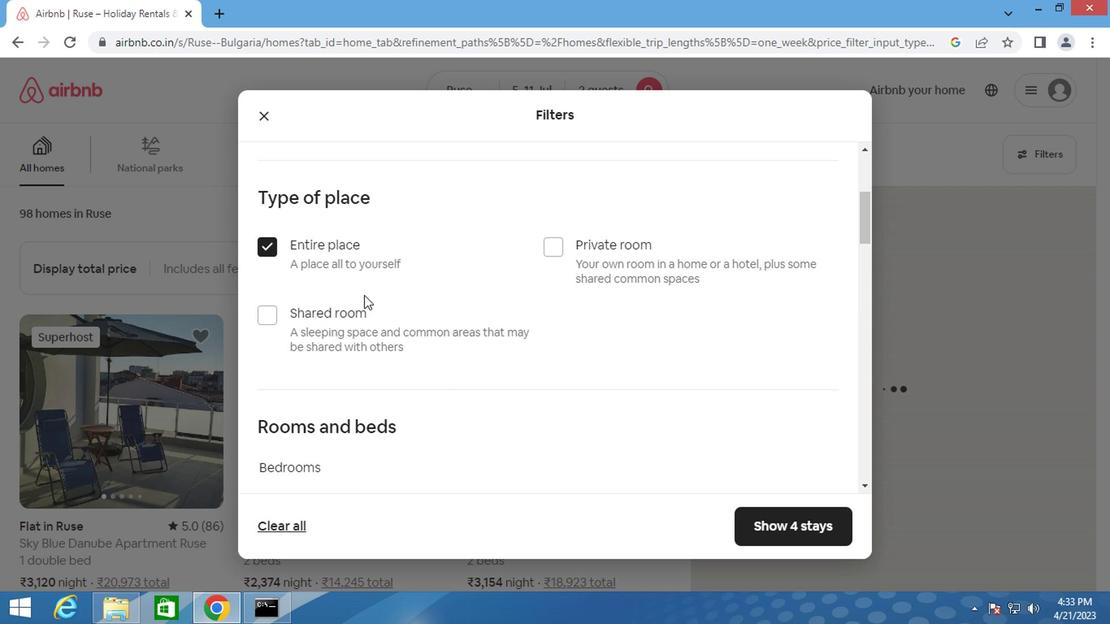 
Action: Mouse scrolled (373, 300) with delta (0, 0)
Screenshot: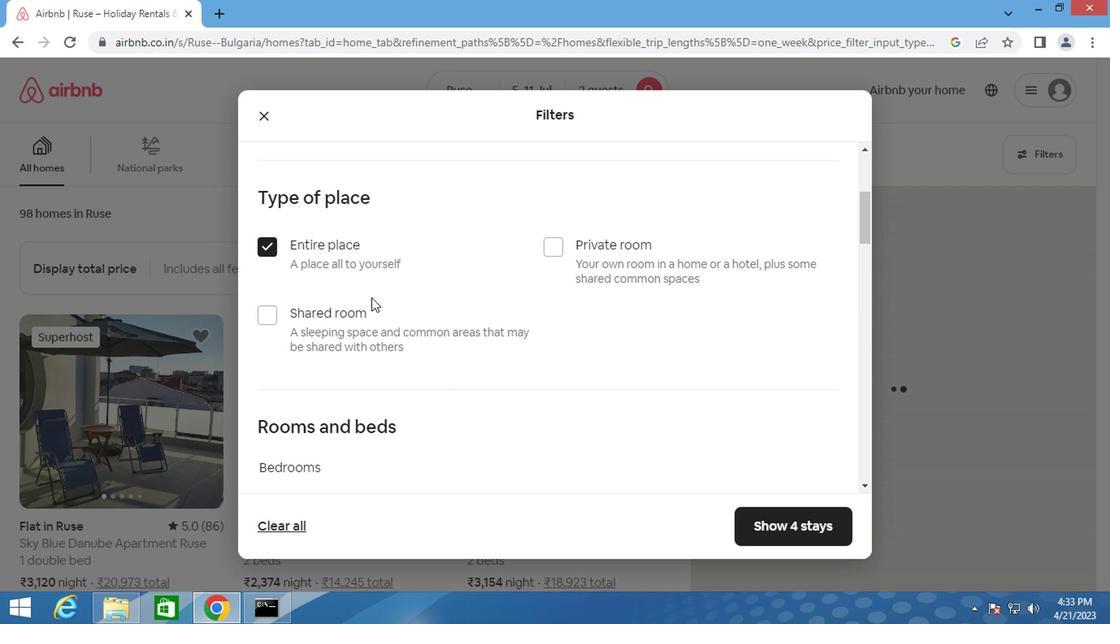 
Action: Mouse scrolled (373, 300) with delta (0, 0)
Screenshot: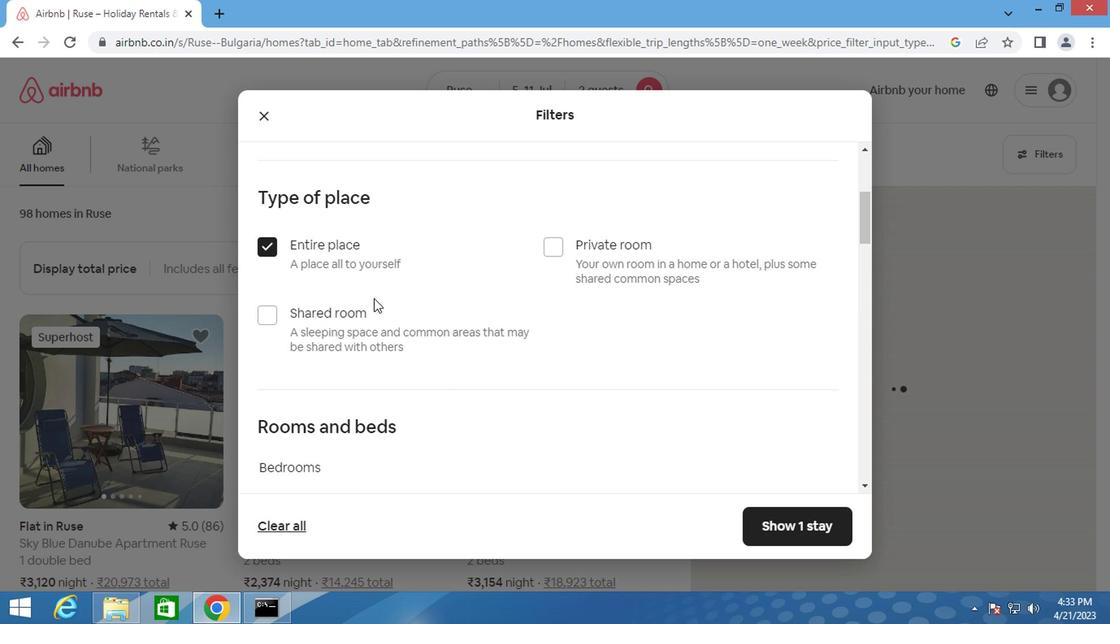 
Action: Mouse moved to (373, 300)
Screenshot: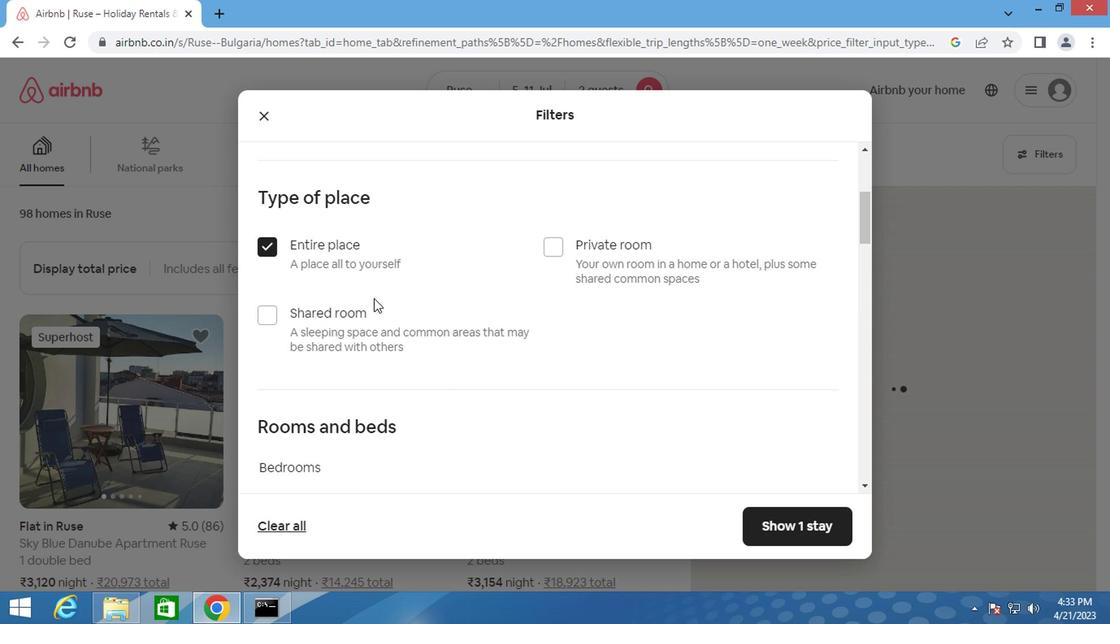 
Action: Mouse scrolled (373, 300) with delta (0, 0)
Screenshot: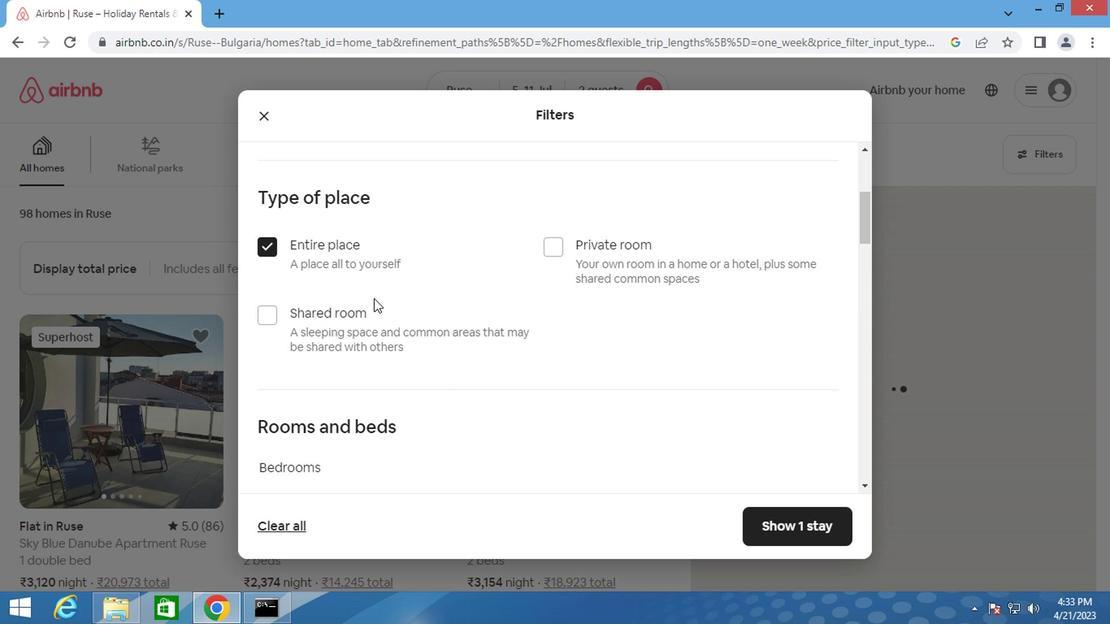 
Action: Mouse scrolled (373, 300) with delta (0, 0)
Screenshot: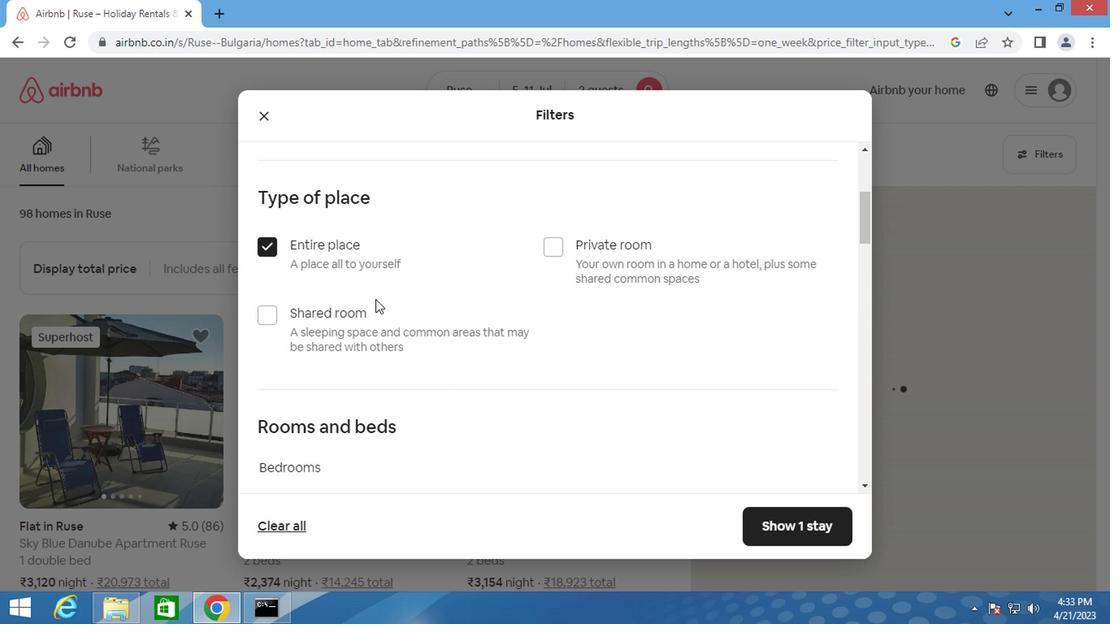 
Action: Mouse moved to (405, 200)
Screenshot: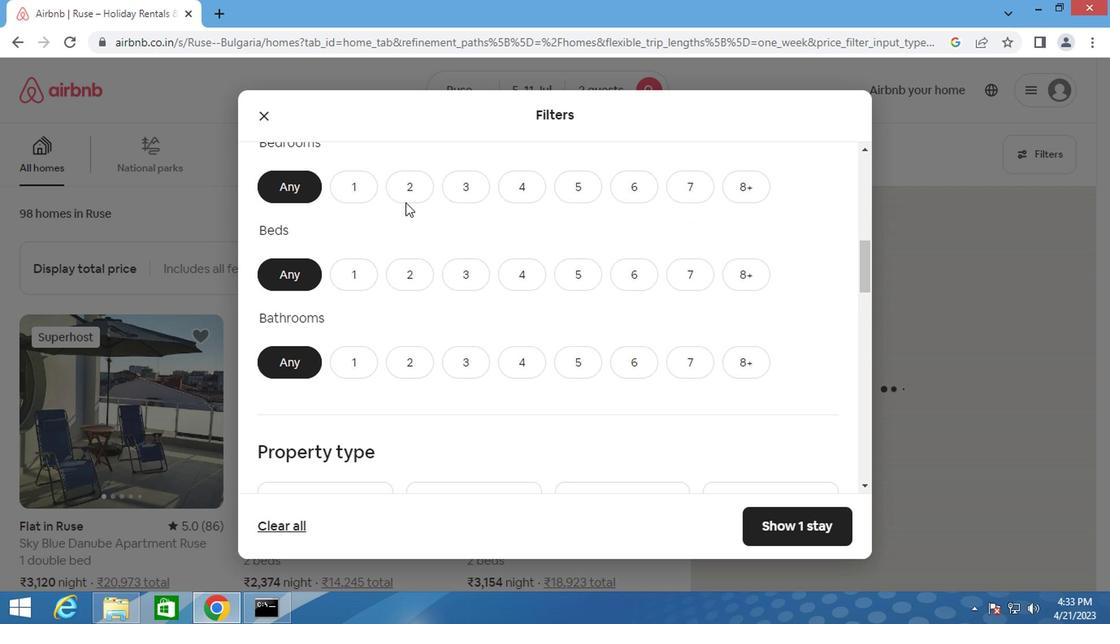 
Action: Mouse pressed left at (405, 200)
Screenshot: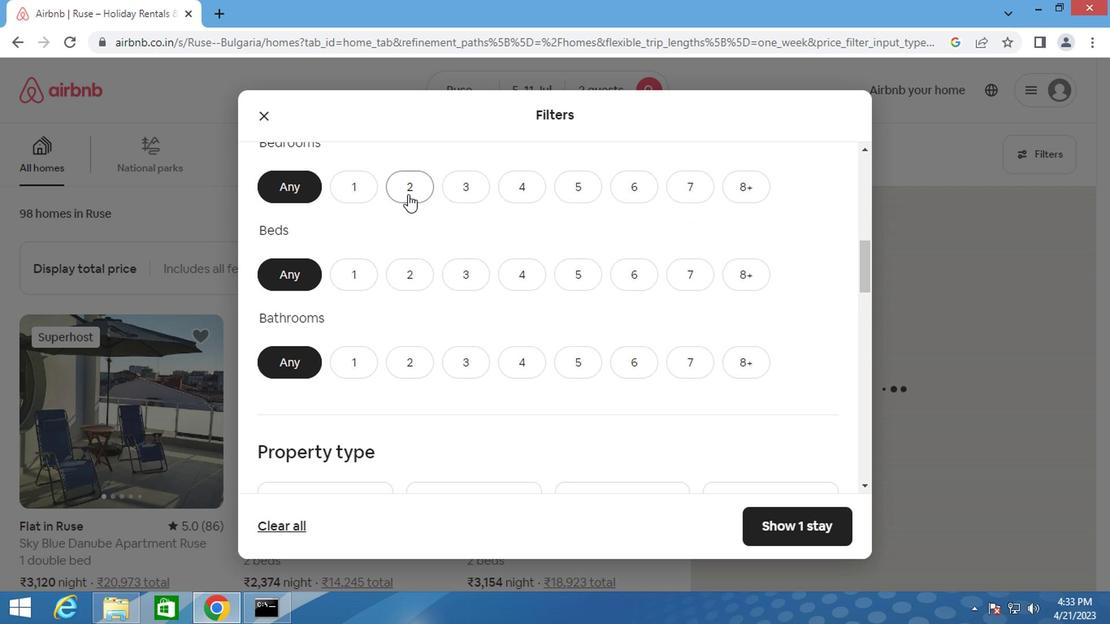 
Action: Mouse moved to (414, 271)
Screenshot: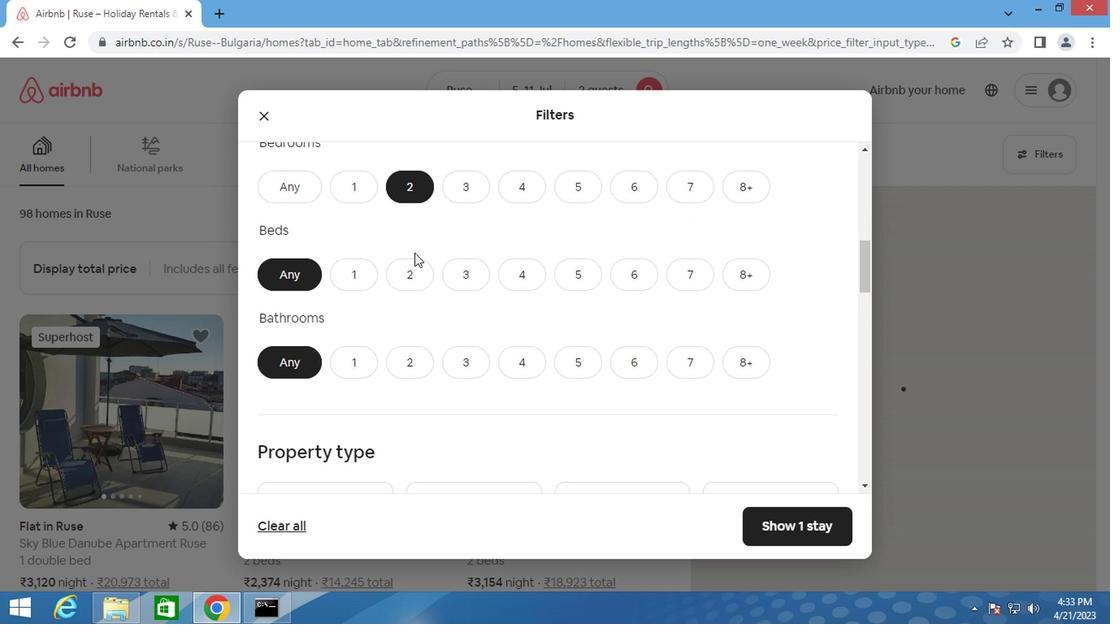 
Action: Mouse pressed left at (414, 271)
Screenshot: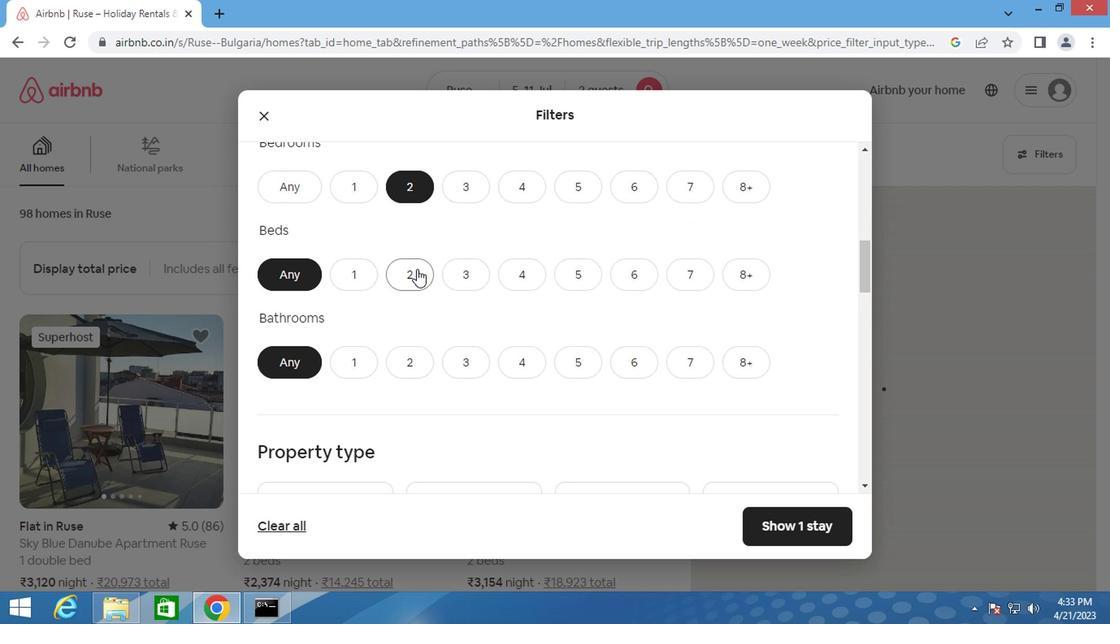 
Action: Mouse moved to (354, 356)
Screenshot: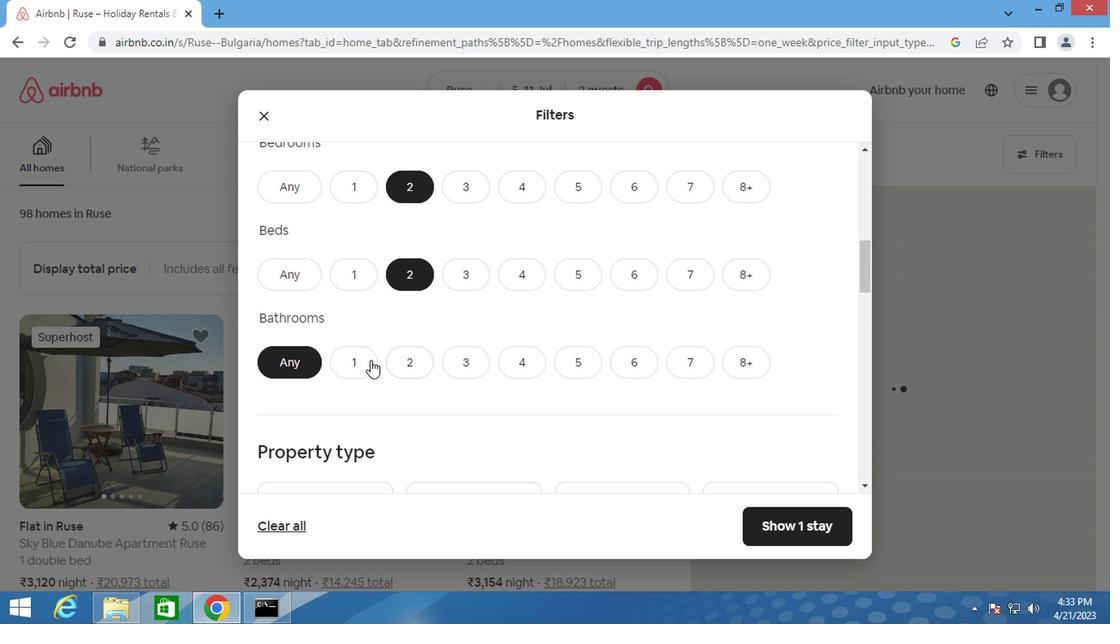 
Action: Mouse pressed left at (354, 356)
Screenshot: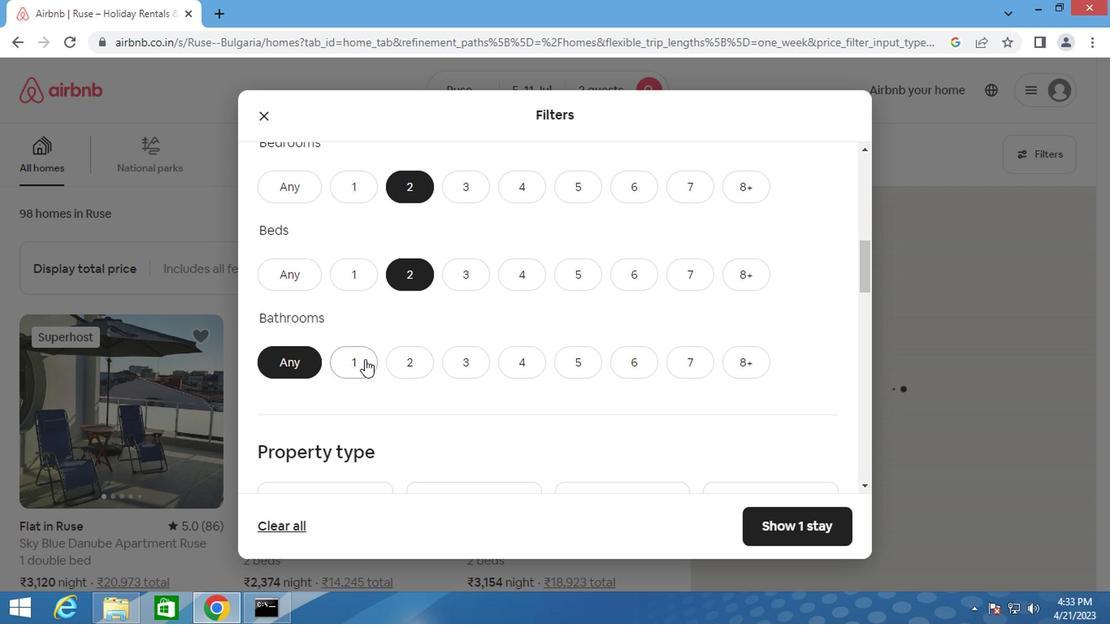 
Action: Mouse moved to (404, 366)
Screenshot: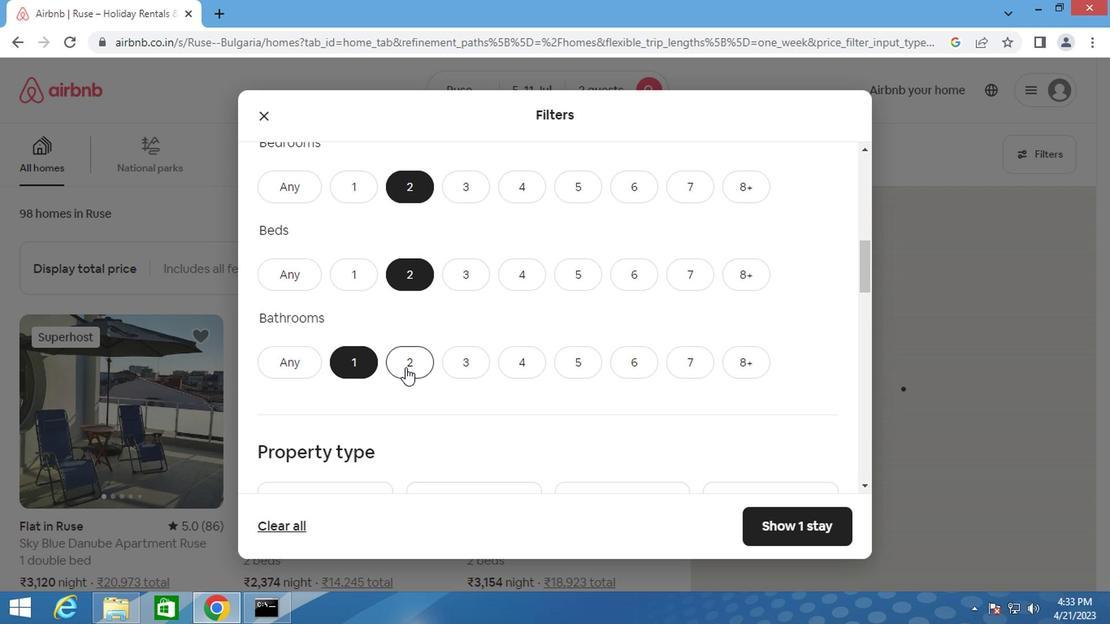 
Action: Mouse scrolled (404, 365) with delta (0, 0)
Screenshot: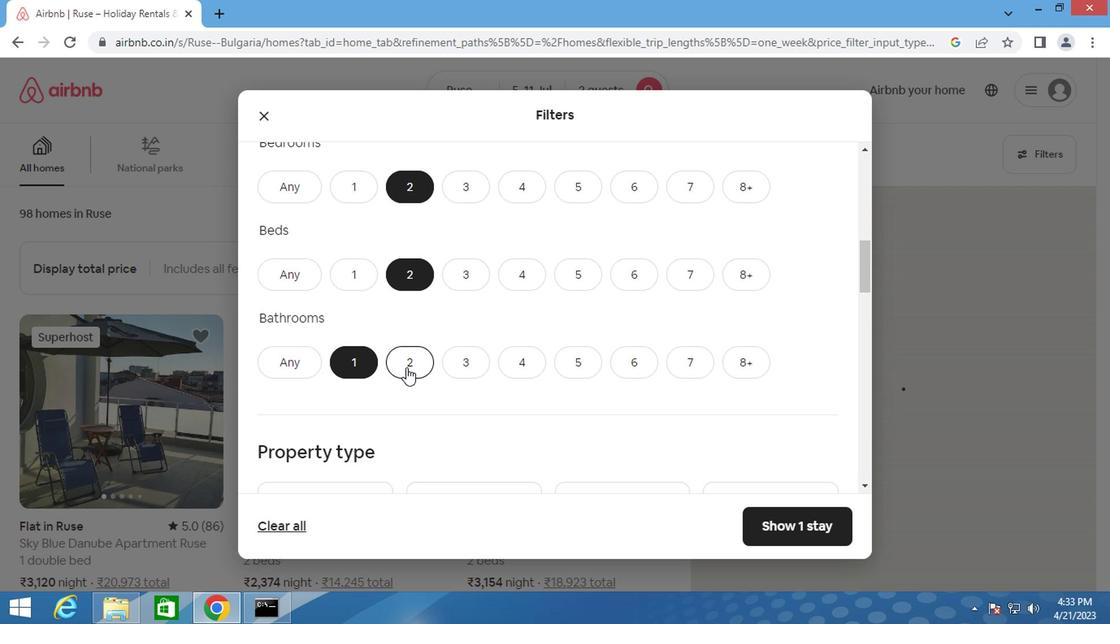 
Action: Mouse scrolled (404, 365) with delta (0, 0)
Screenshot: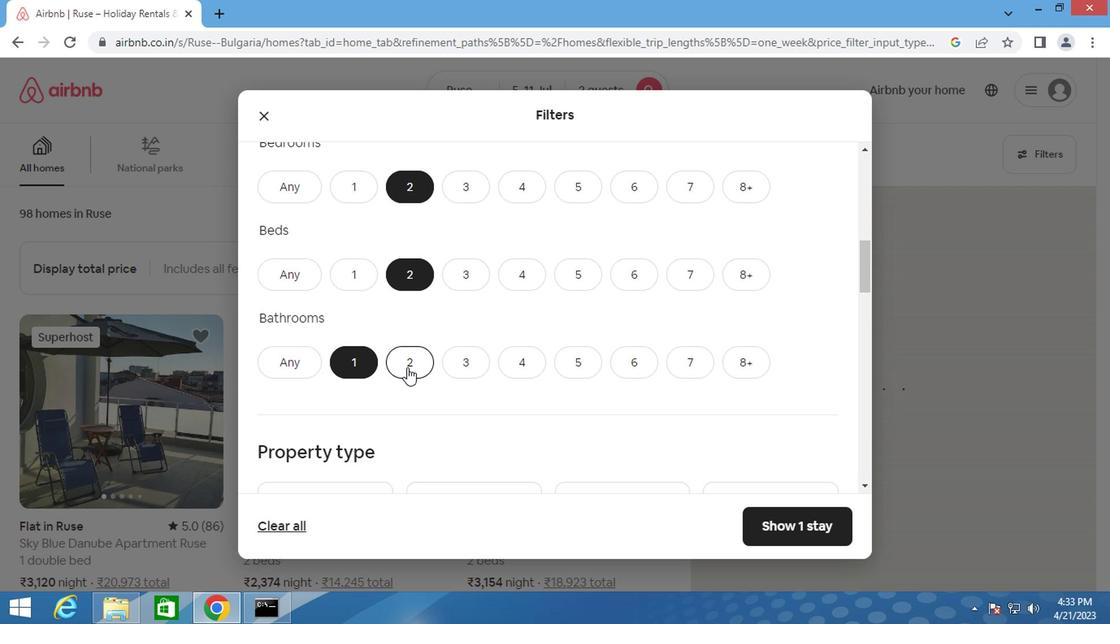 
Action: Mouse scrolled (404, 365) with delta (0, 0)
Screenshot: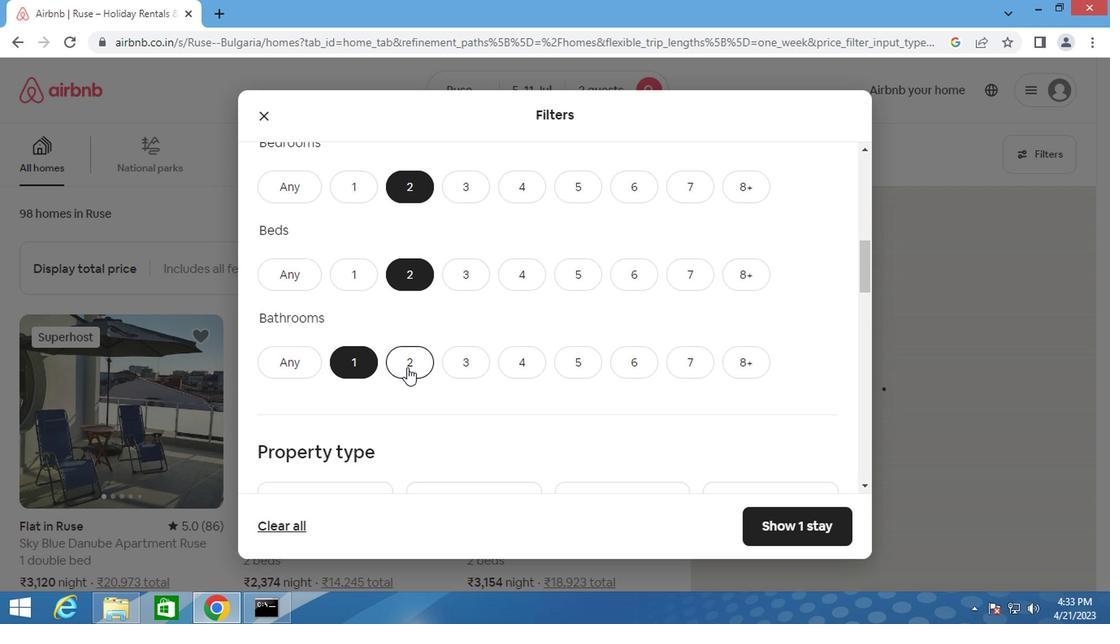 
Action: Mouse moved to (338, 313)
Screenshot: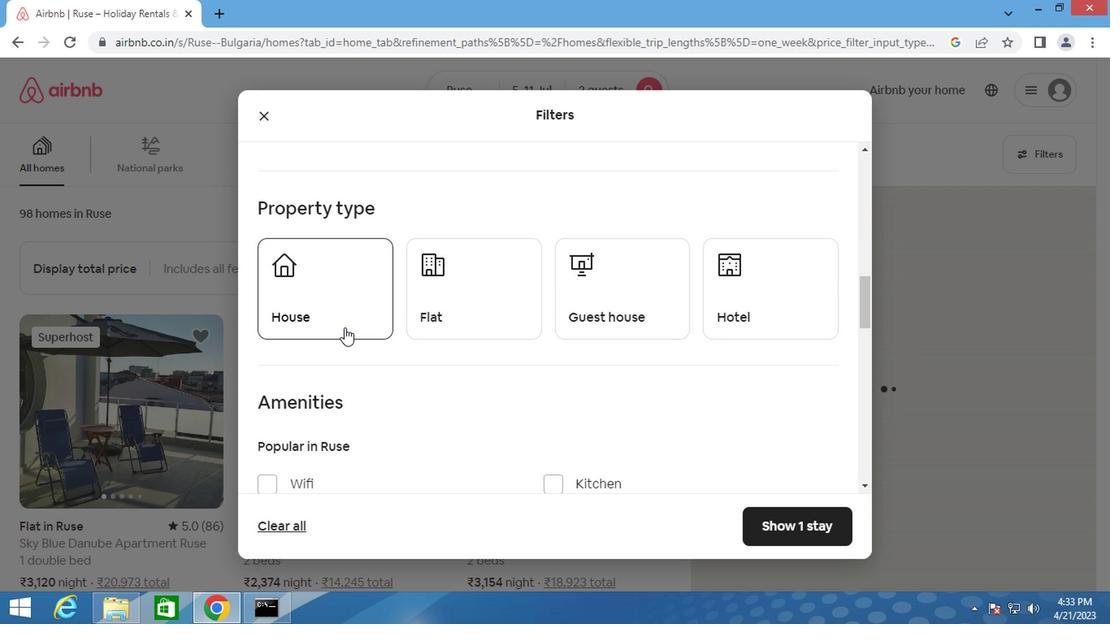 
Action: Mouse pressed left at (338, 313)
Screenshot: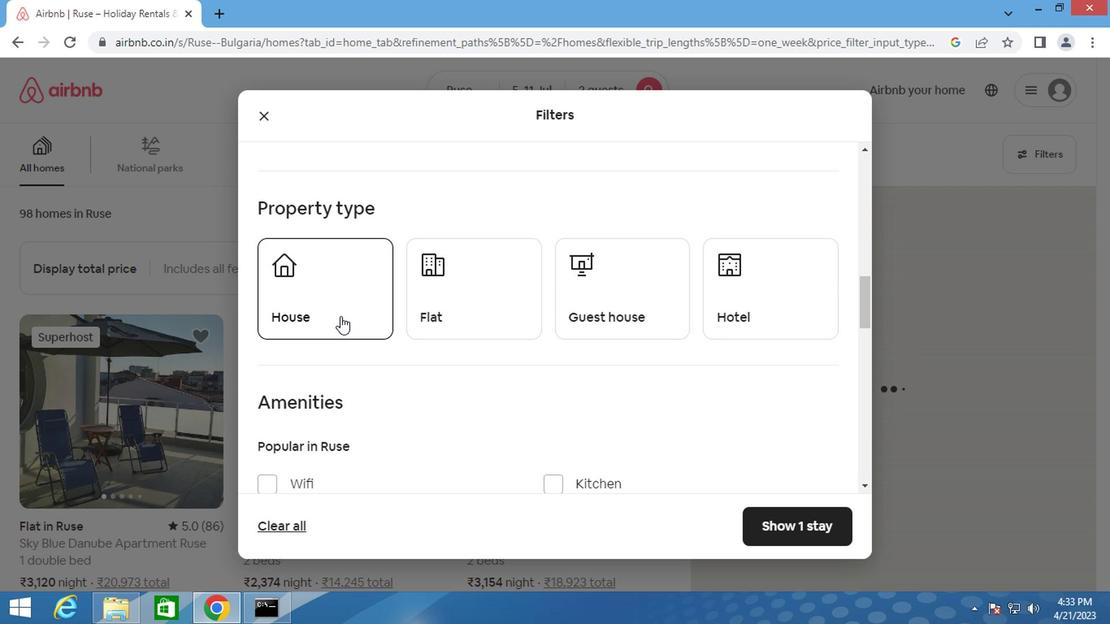 
Action: Mouse moved to (492, 320)
Screenshot: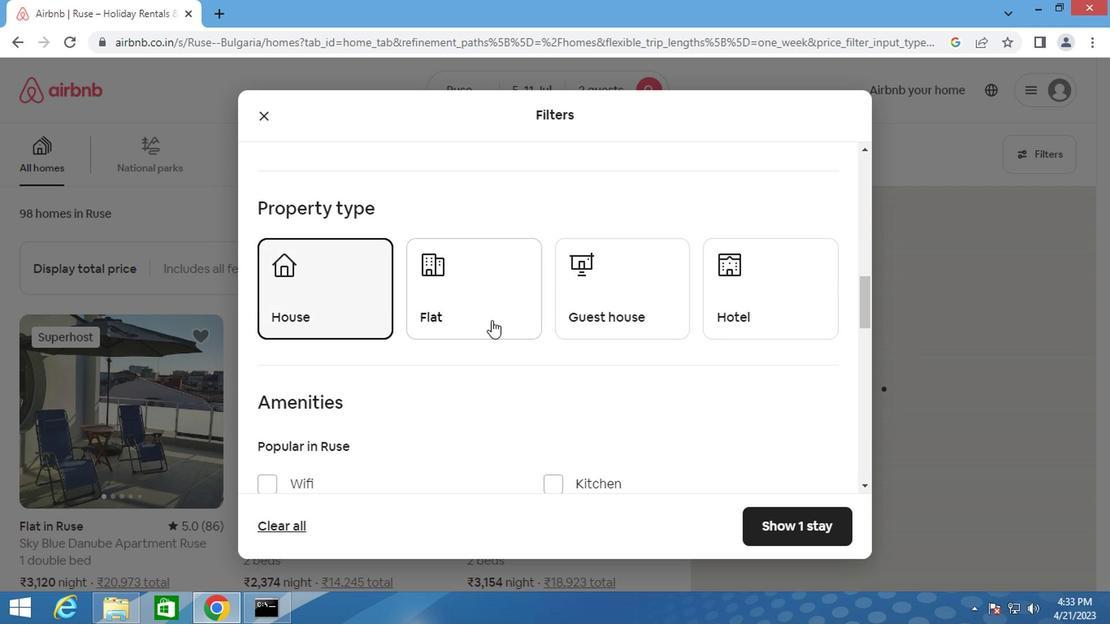 
Action: Mouse pressed left at (492, 320)
Screenshot: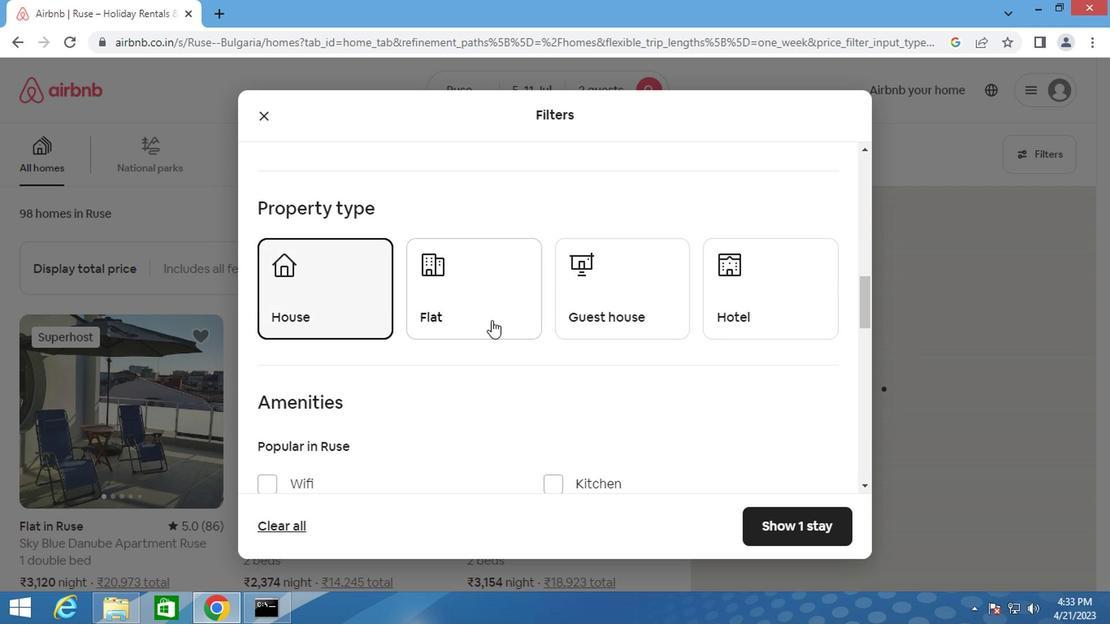 
Action: Mouse moved to (631, 307)
Screenshot: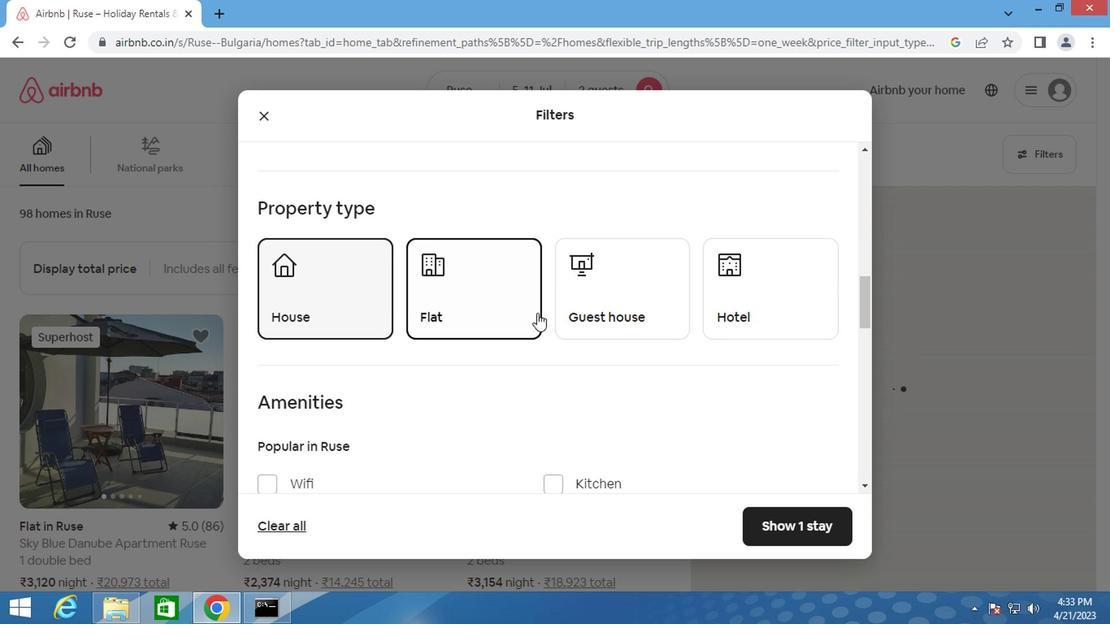 
Action: Mouse pressed left at (631, 307)
Screenshot: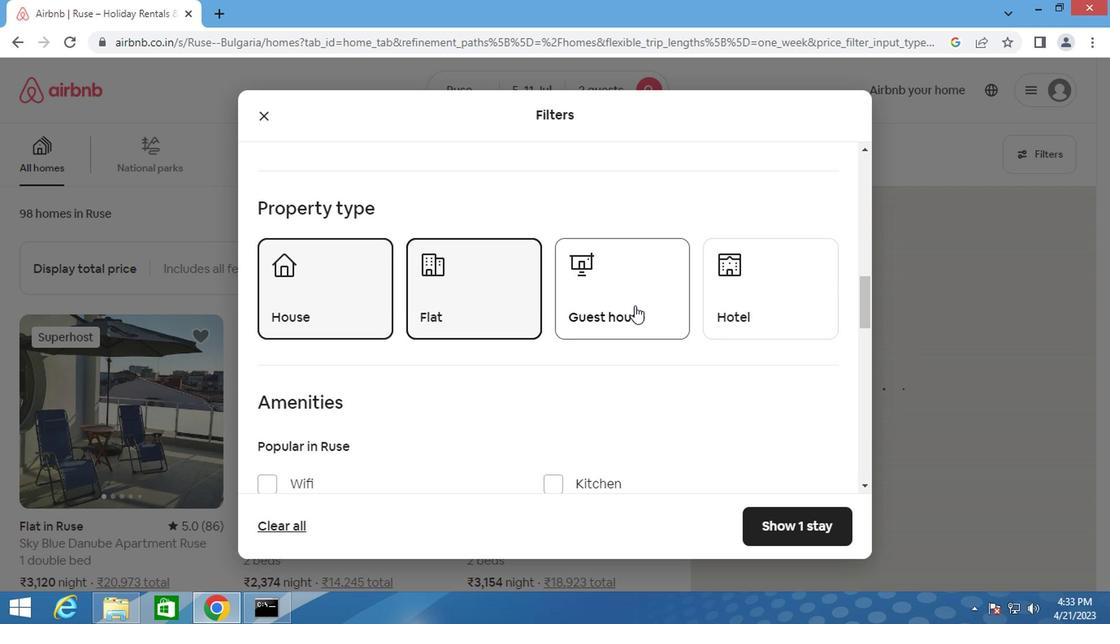 
Action: Mouse moved to (488, 355)
Screenshot: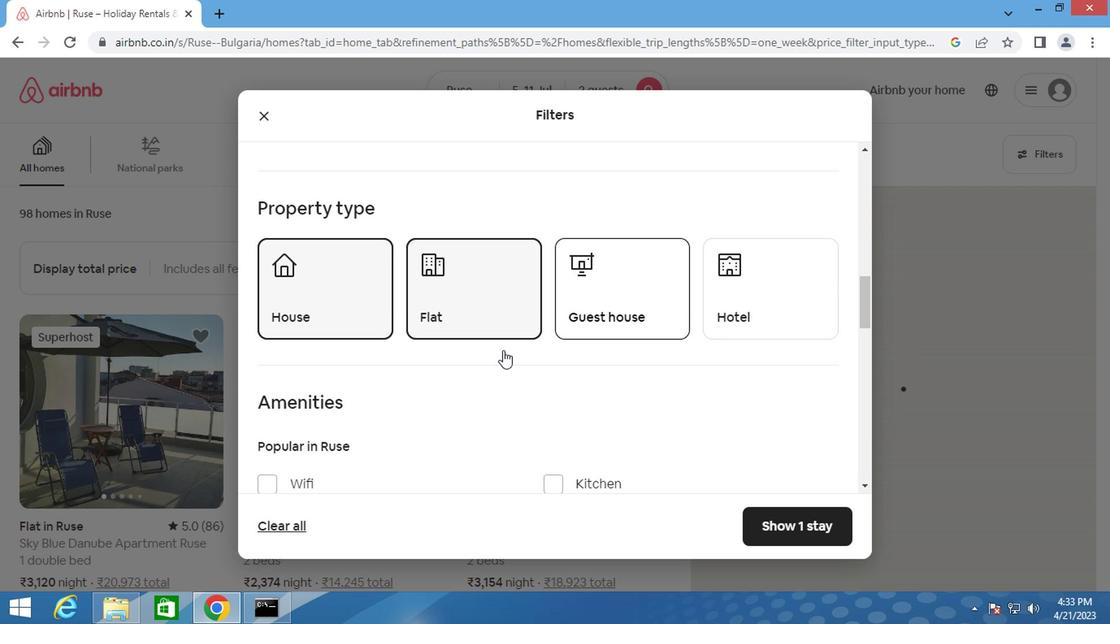 
Action: Mouse scrolled (488, 354) with delta (0, 0)
Screenshot: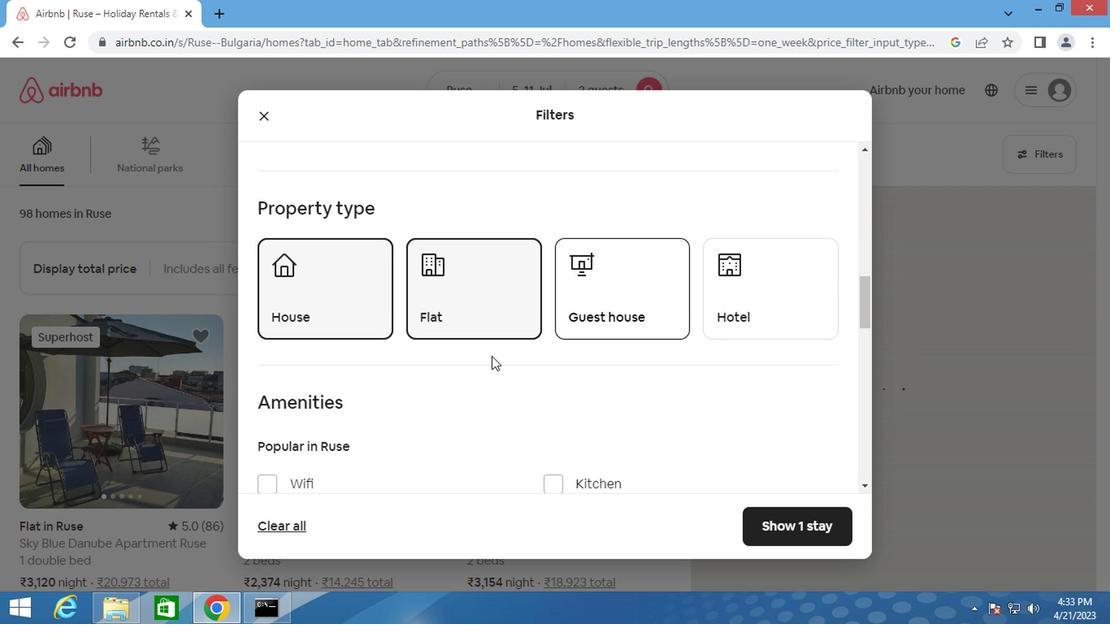 
Action: Mouse scrolled (488, 354) with delta (0, 0)
Screenshot: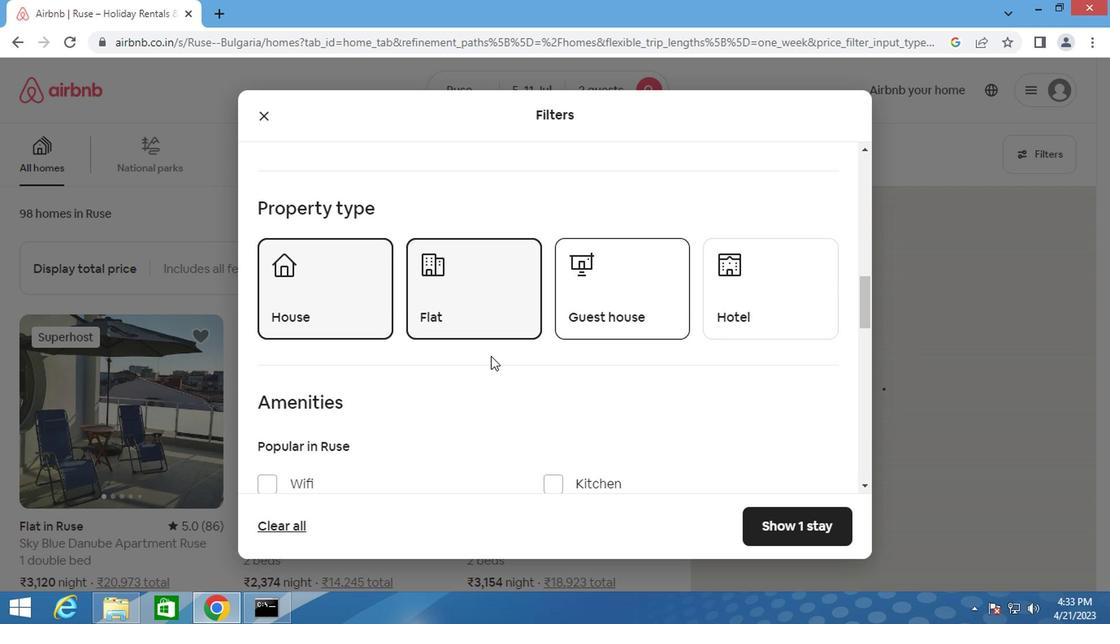 
Action: Mouse scrolled (488, 354) with delta (0, 0)
Screenshot: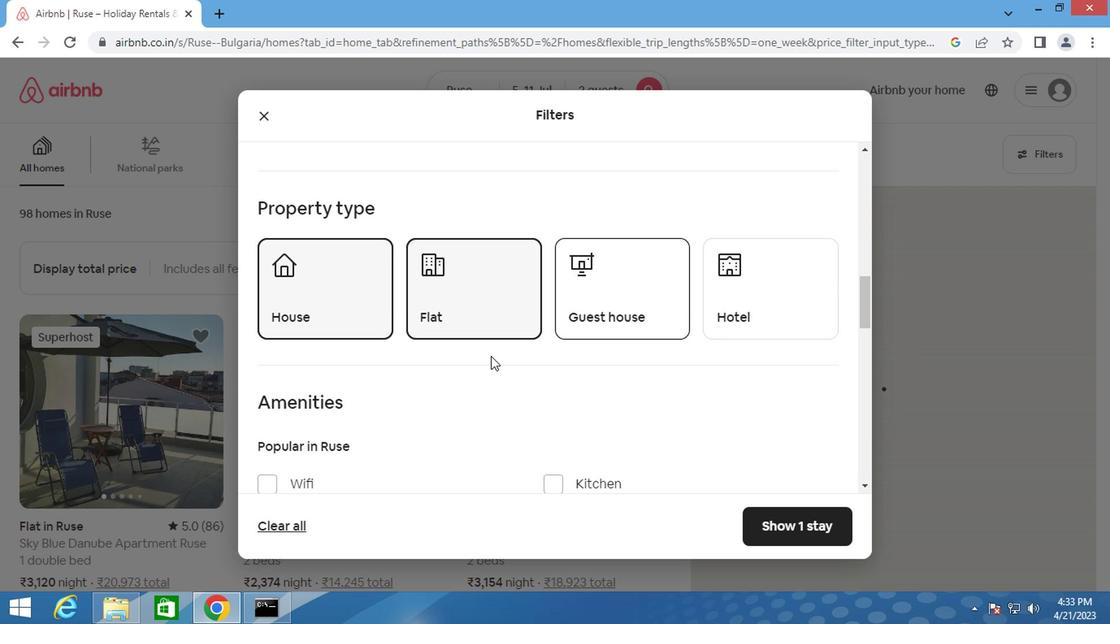 
Action: Mouse scrolled (488, 354) with delta (0, 0)
Screenshot: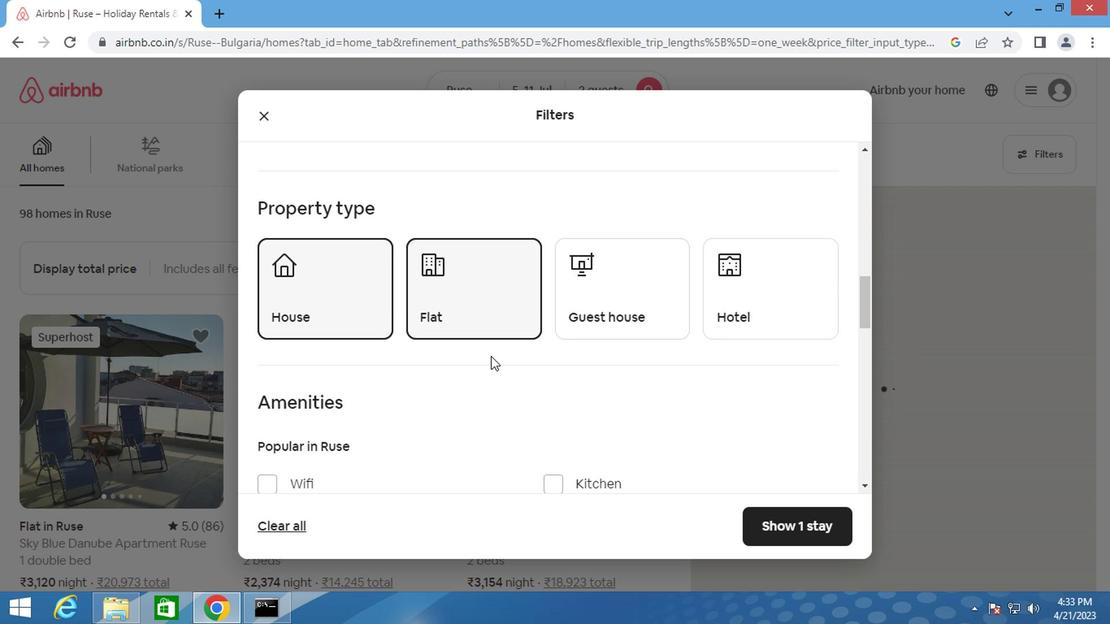 
Action: Mouse moved to (430, 351)
Screenshot: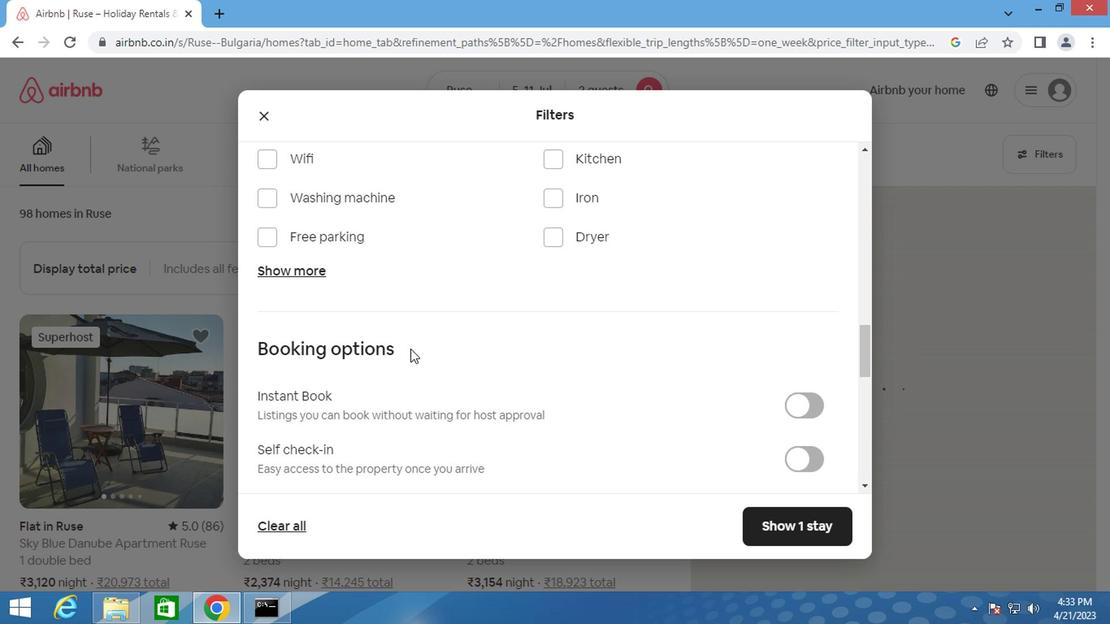 
Action: Mouse scrolled (430, 350) with delta (0, -1)
Screenshot: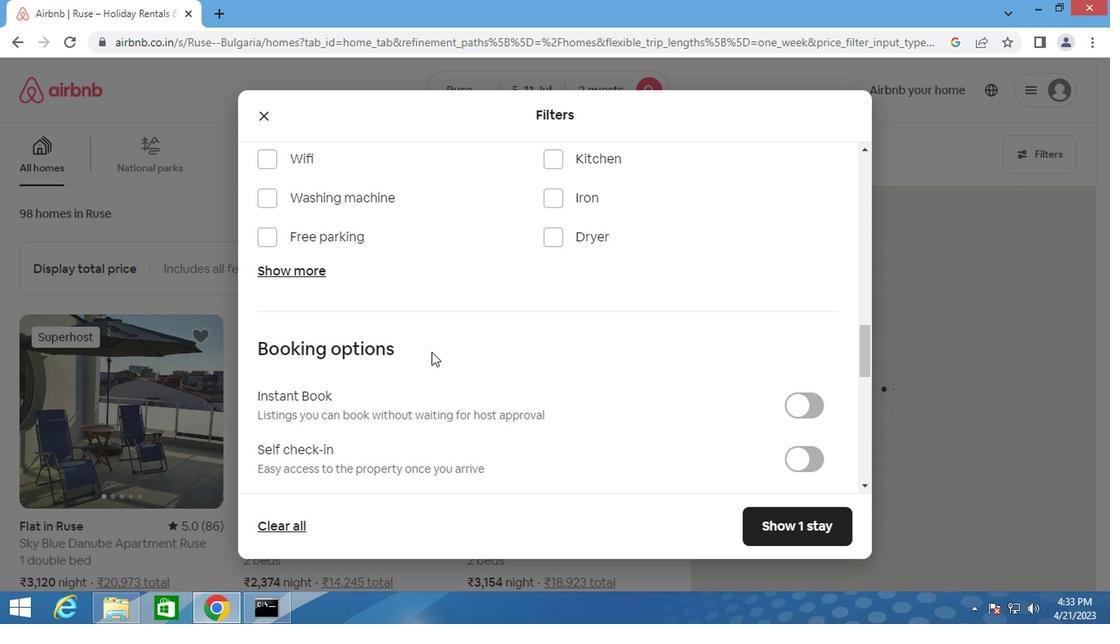 
Action: Mouse scrolled (430, 350) with delta (0, -1)
Screenshot: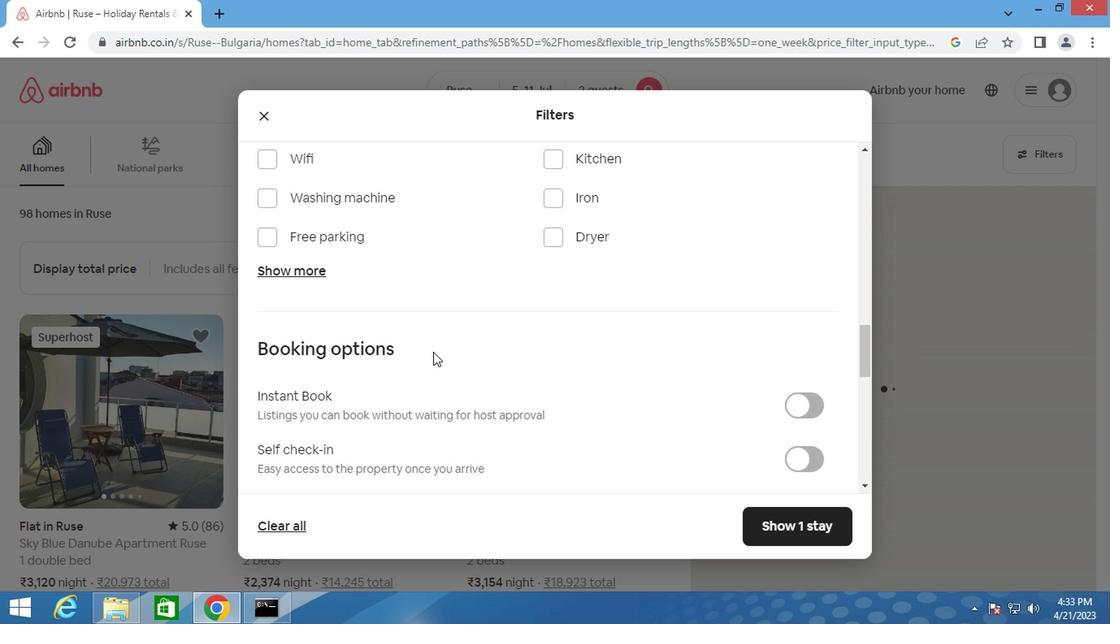 
Action: Mouse moved to (784, 296)
Screenshot: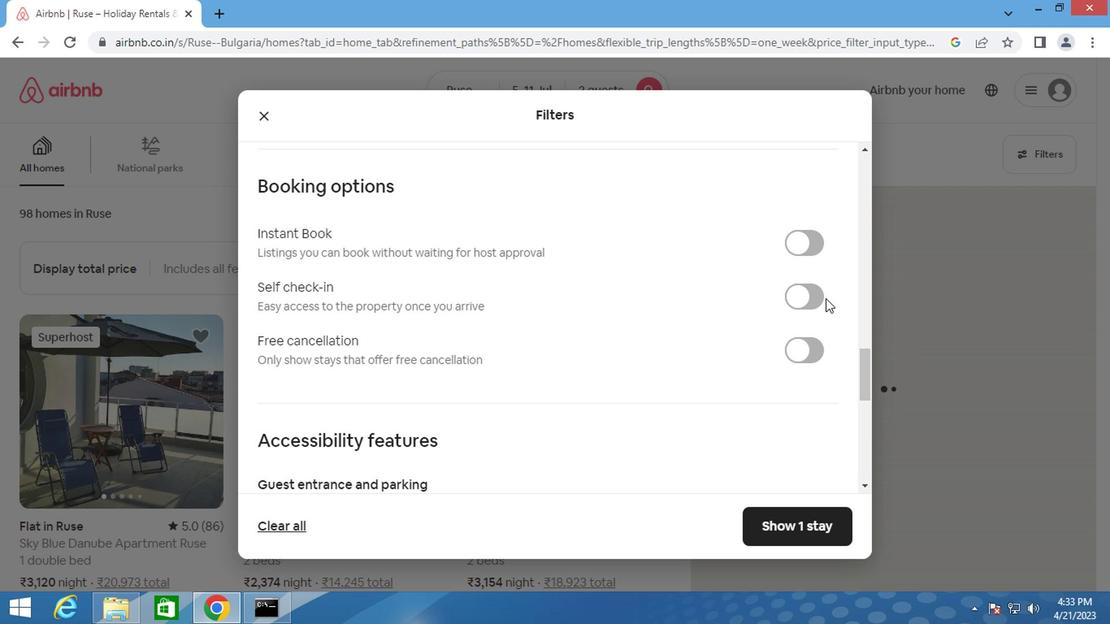 
Action: Mouse pressed left at (784, 296)
Screenshot: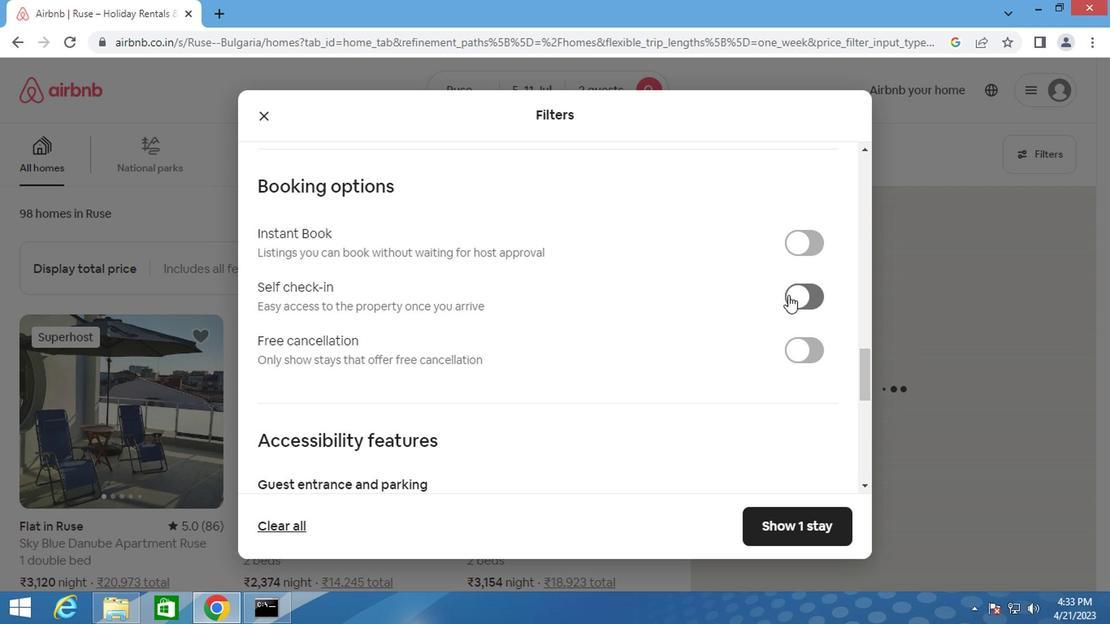 
Action: Mouse moved to (554, 363)
Screenshot: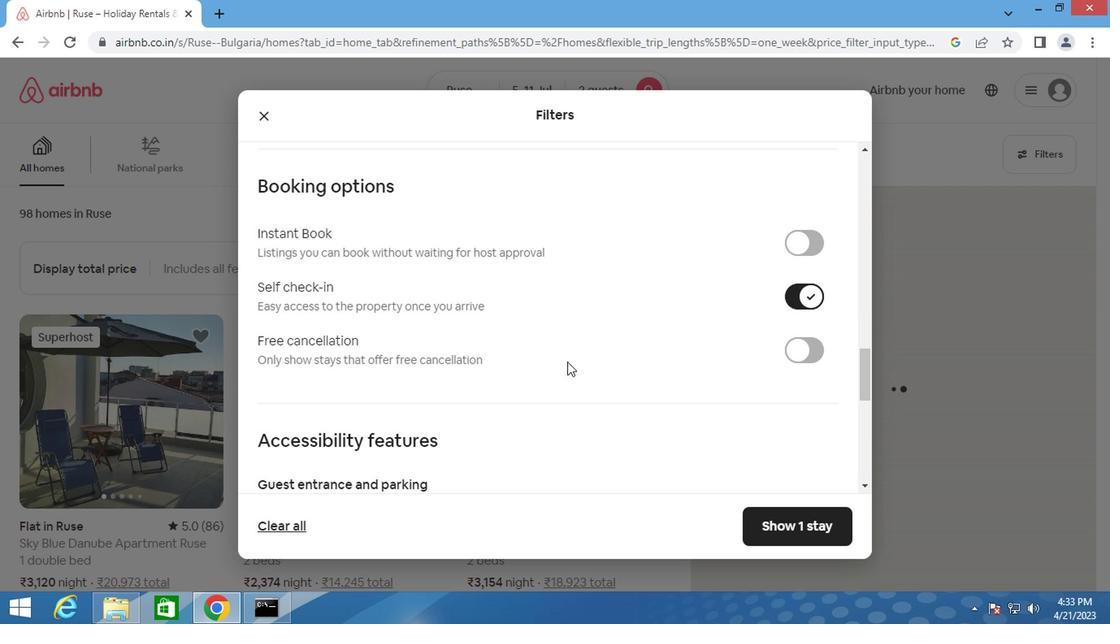
Action: Mouse scrolled (554, 363) with delta (0, 0)
Screenshot: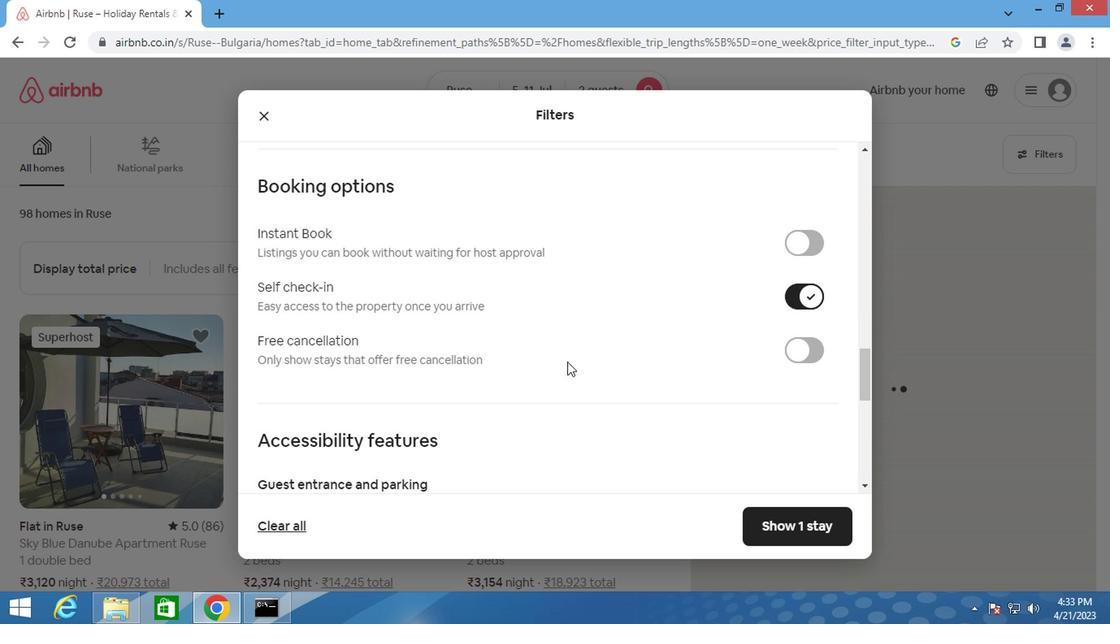
Action: Mouse moved to (554, 364)
Screenshot: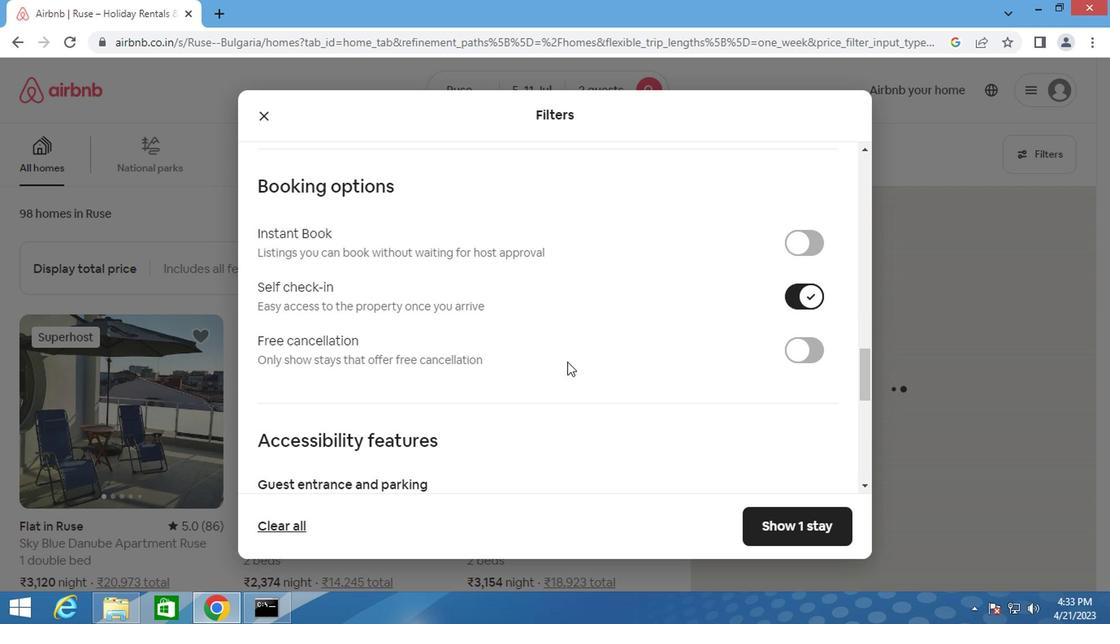 
Action: Mouse scrolled (554, 363) with delta (0, -1)
Screenshot: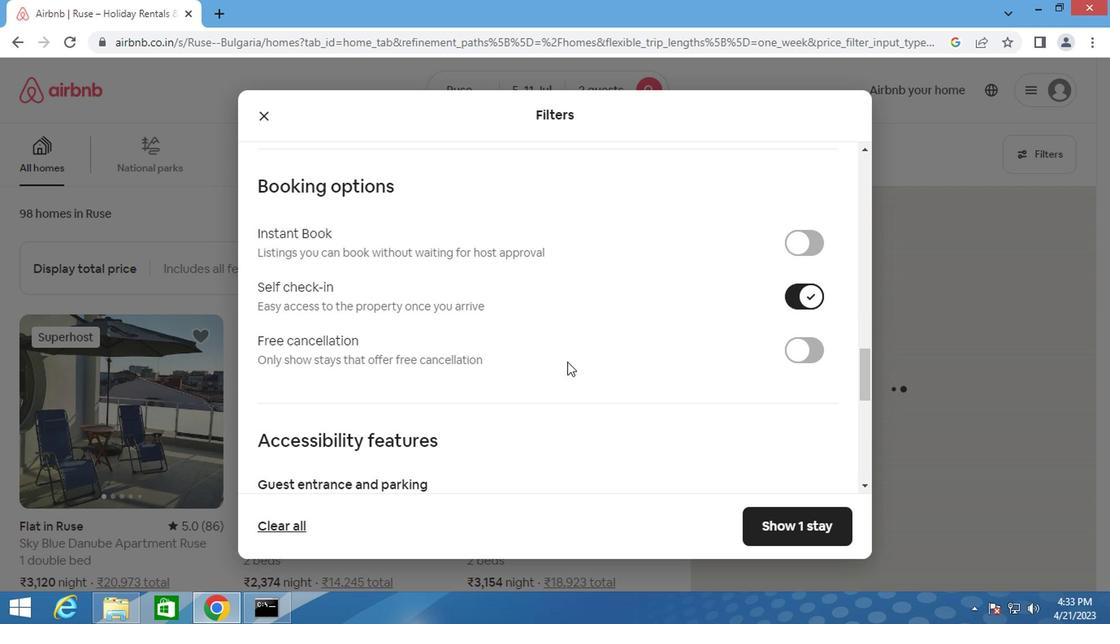 
Action: Mouse scrolled (554, 363) with delta (0, -1)
Screenshot: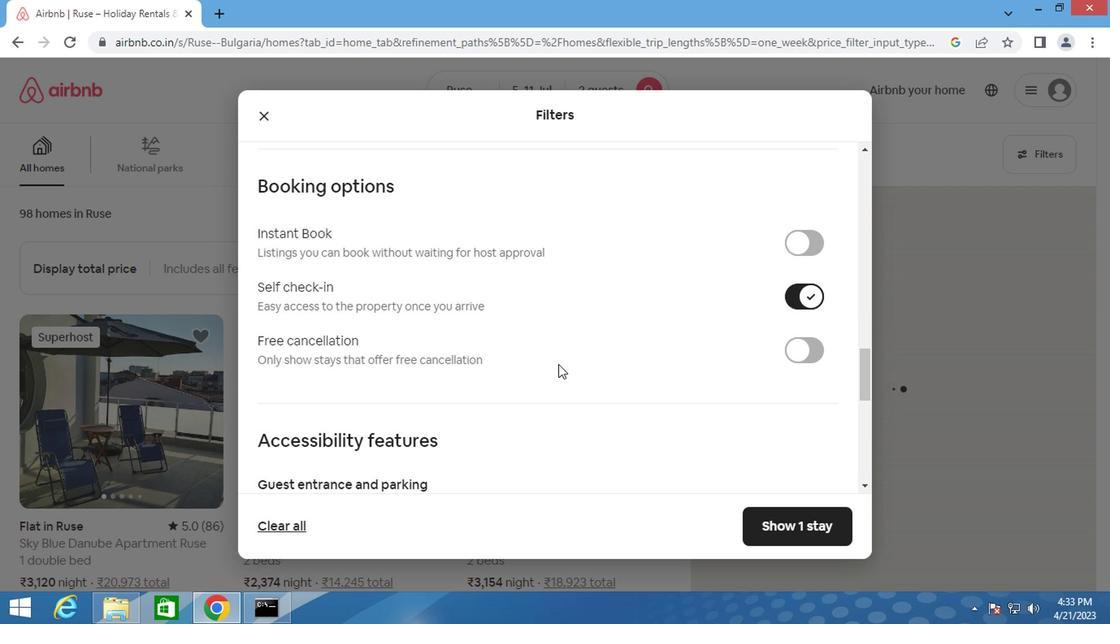 
Action: Mouse scrolled (554, 363) with delta (0, -1)
Screenshot: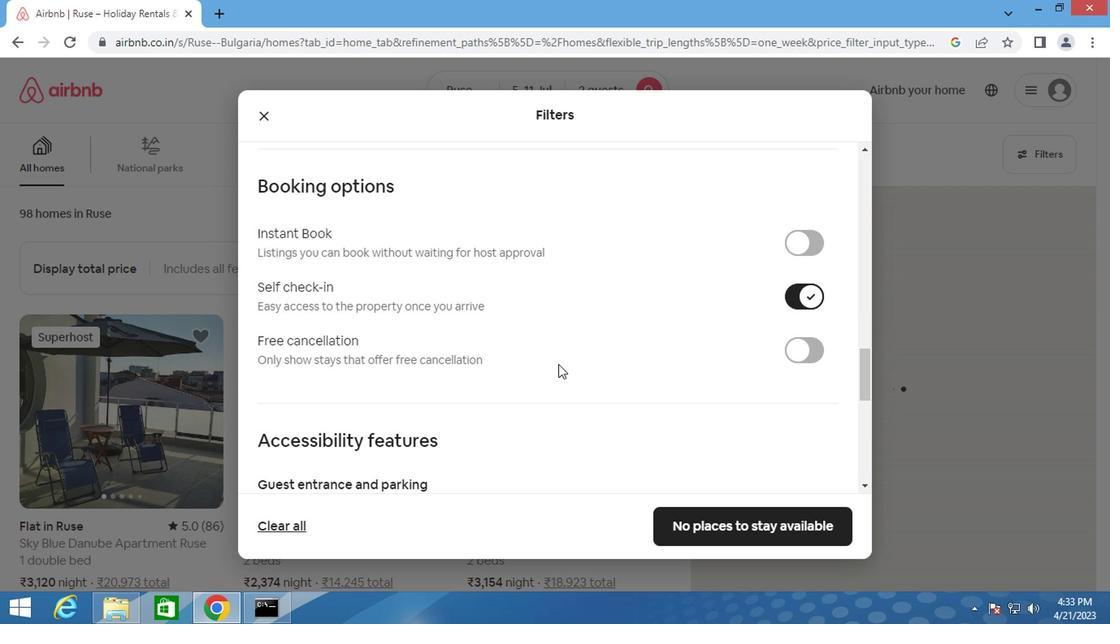 
Action: Mouse moved to (342, 396)
Screenshot: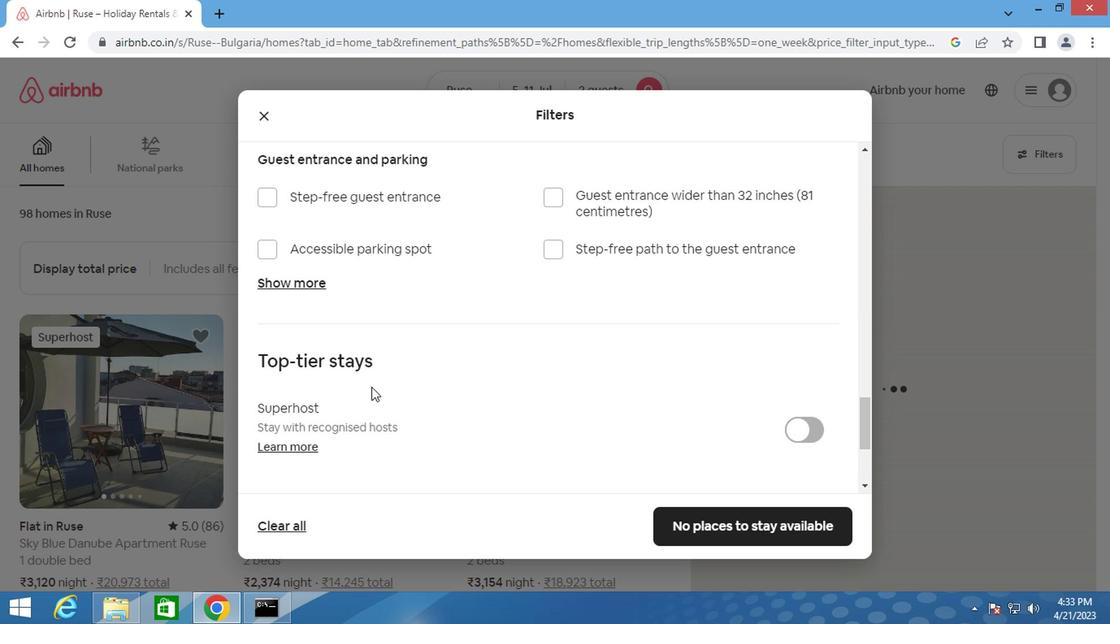 
Action: Mouse scrolled (342, 394) with delta (0, -1)
Screenshot: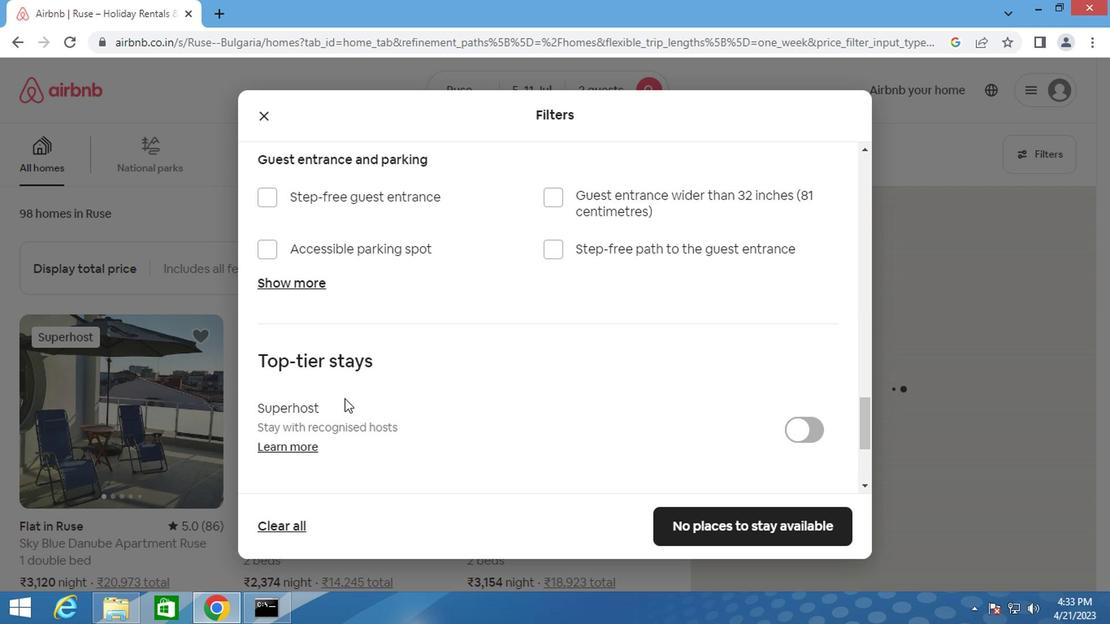 
Action: Mouse scrolled (342, 394) with delta (0, -1)
Screenshot: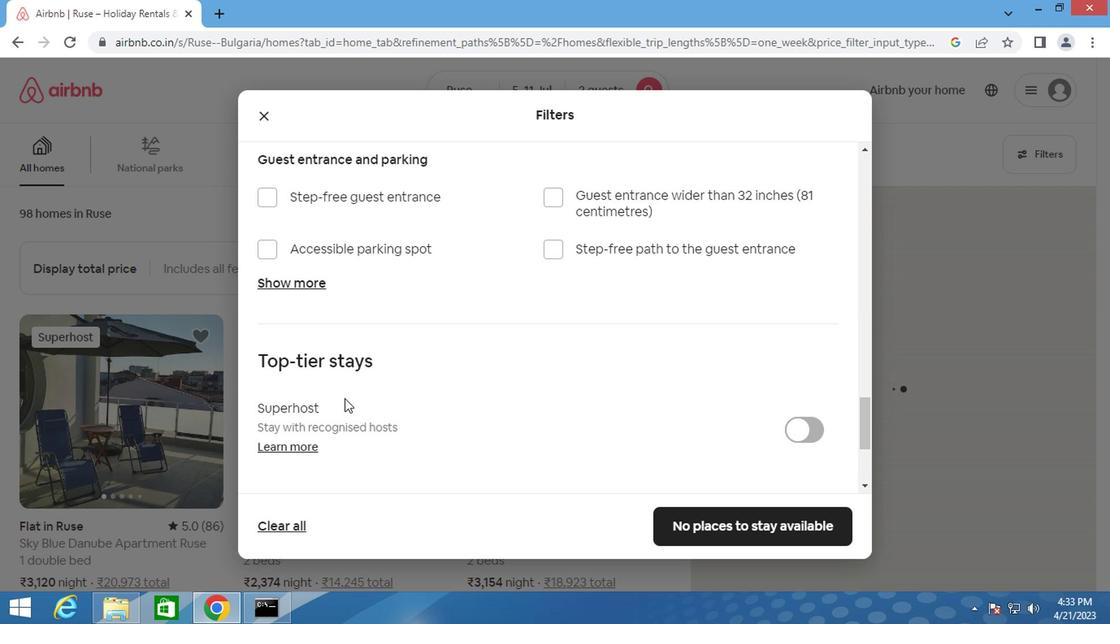 
Action: Mouse scrolled (342, 394) with delta (0, -1)
Screenshot: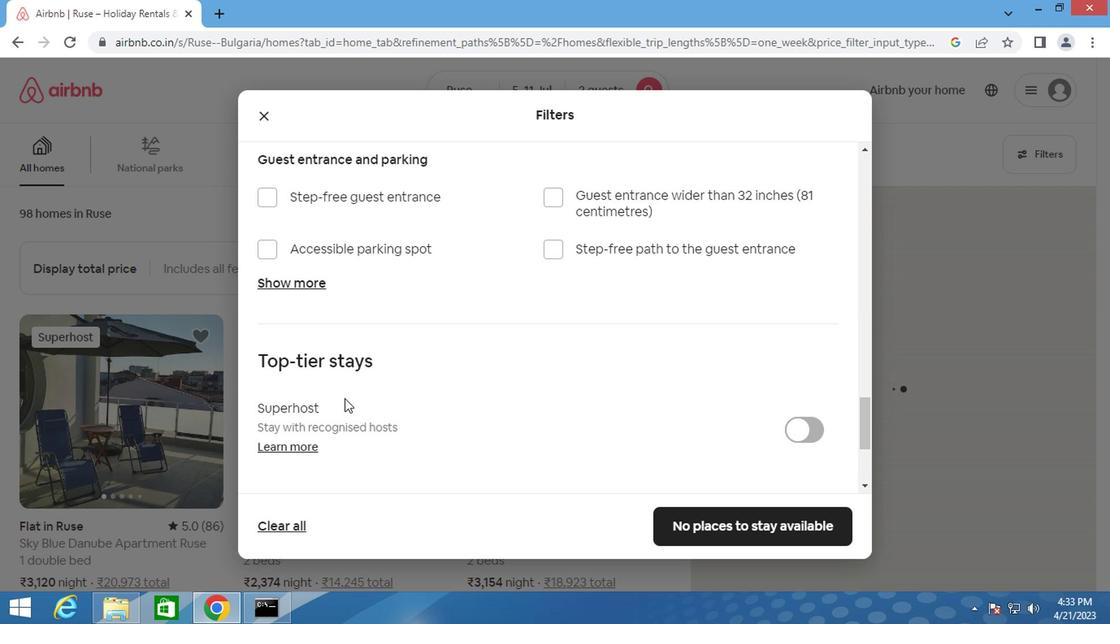 
Action: Mouse scrolled (342, 394) with delta (0, -1)
Screenshot: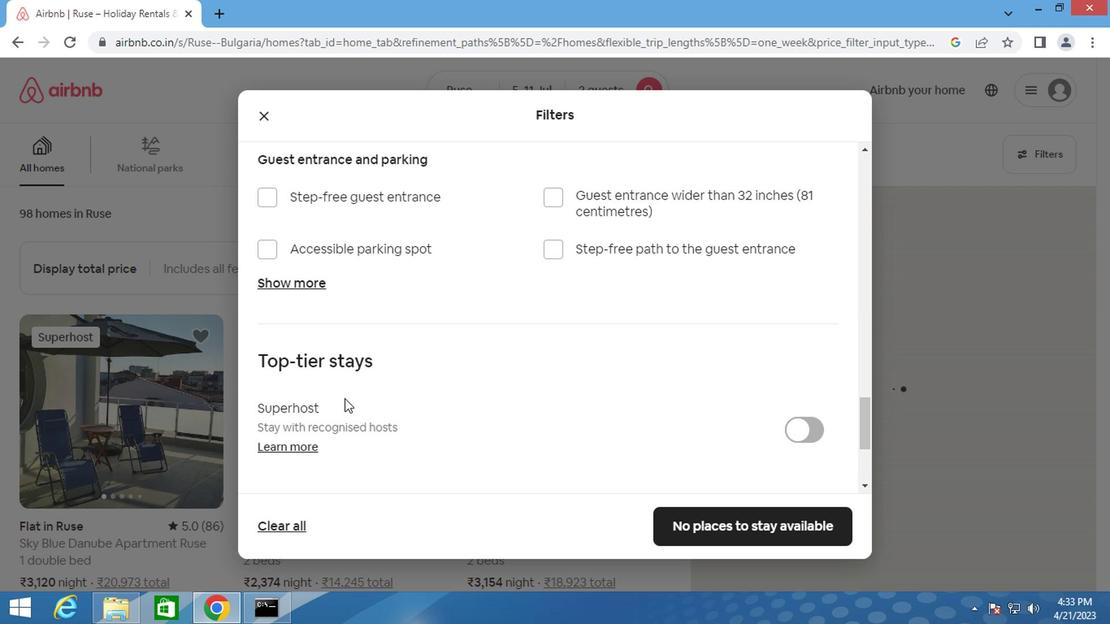 
Action: Mouse moved to (268, 374)
Screenshot: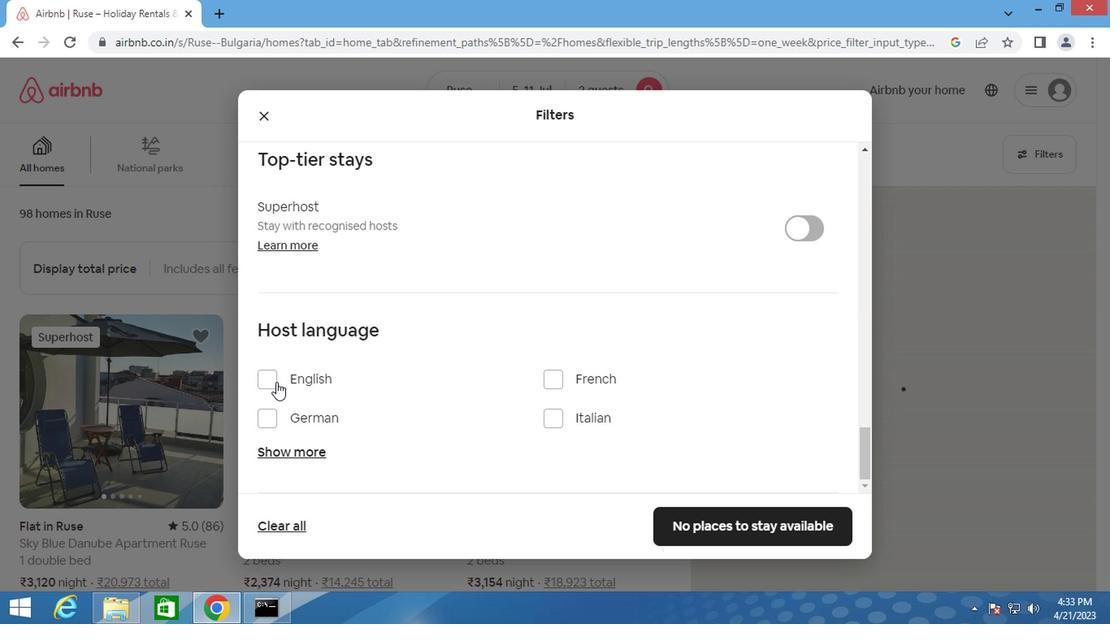 
Action: Mouse pressed left at (268, 374)
Screenshot: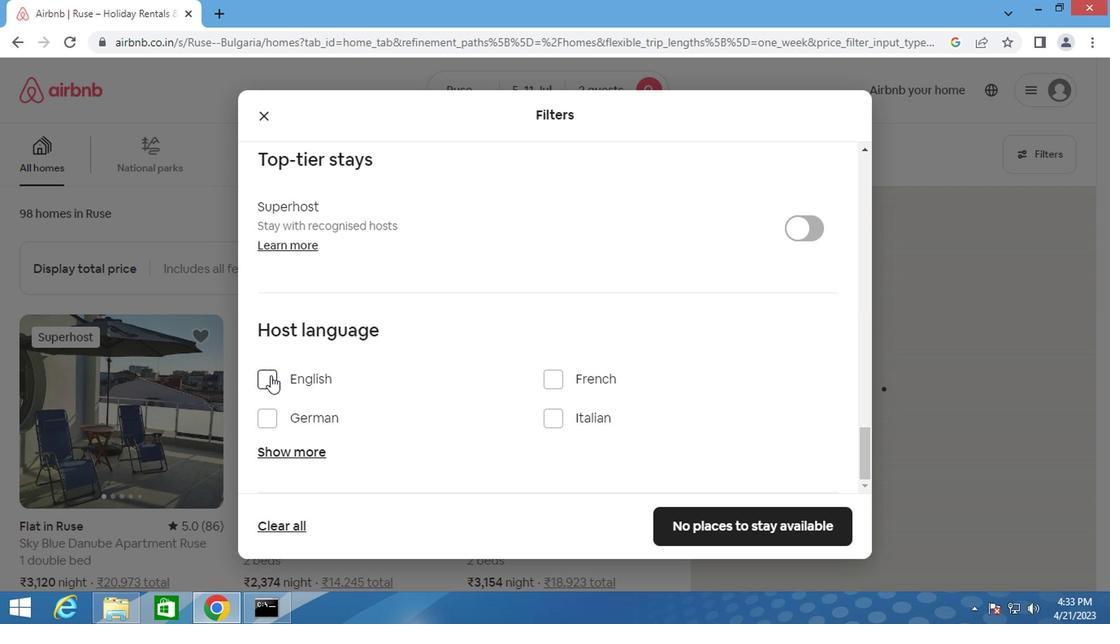 
Action: Mouse moved to (791, 525)
Screenshot: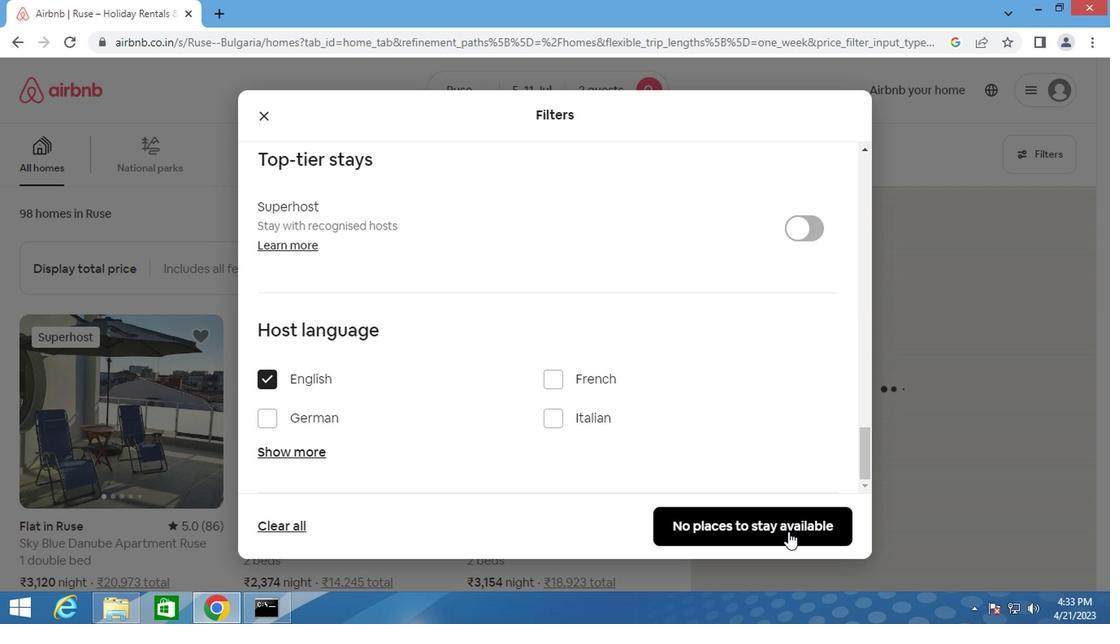 
Action: Mouse pressed left at (791, 525)
Screenshot: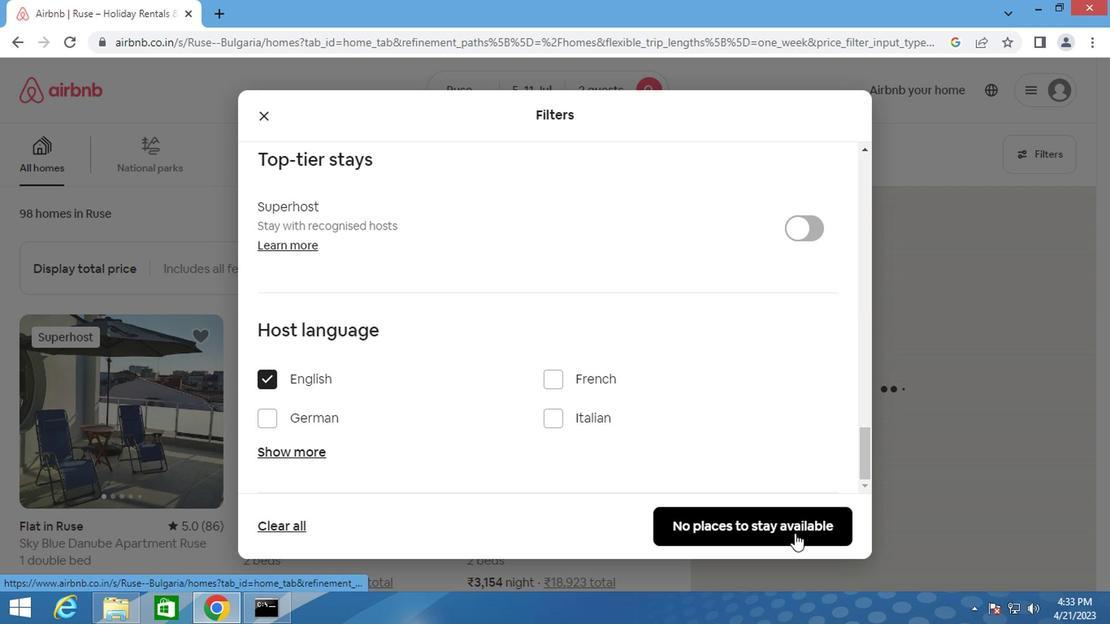 
Action: Mouse moved to (791, 525)
Screenshot: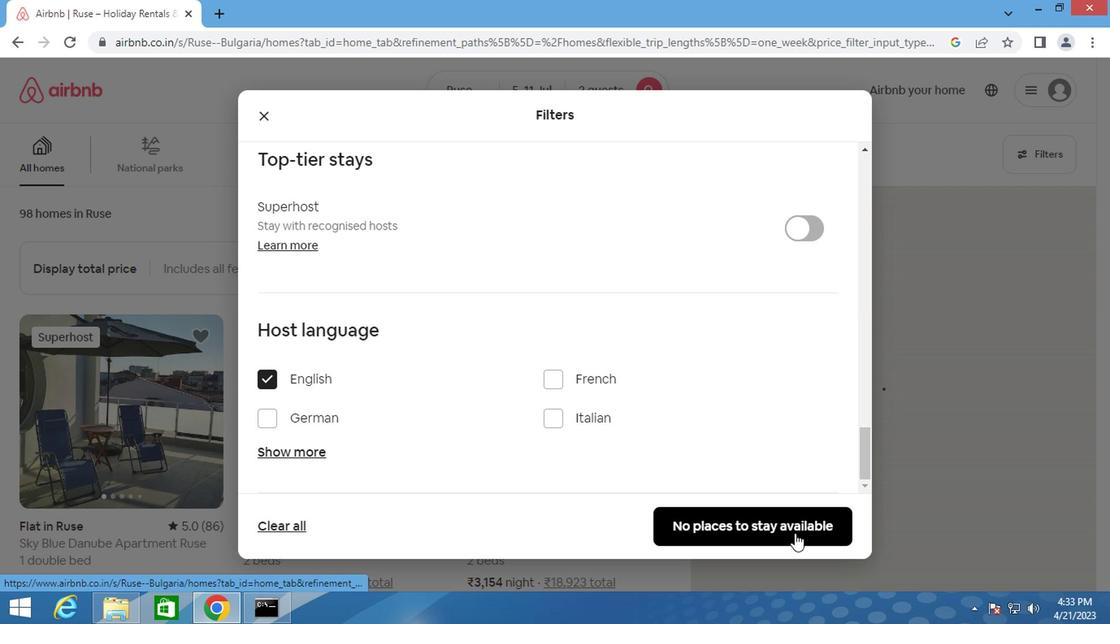 
Action: Key pressed <Key.f8>
Screenshot: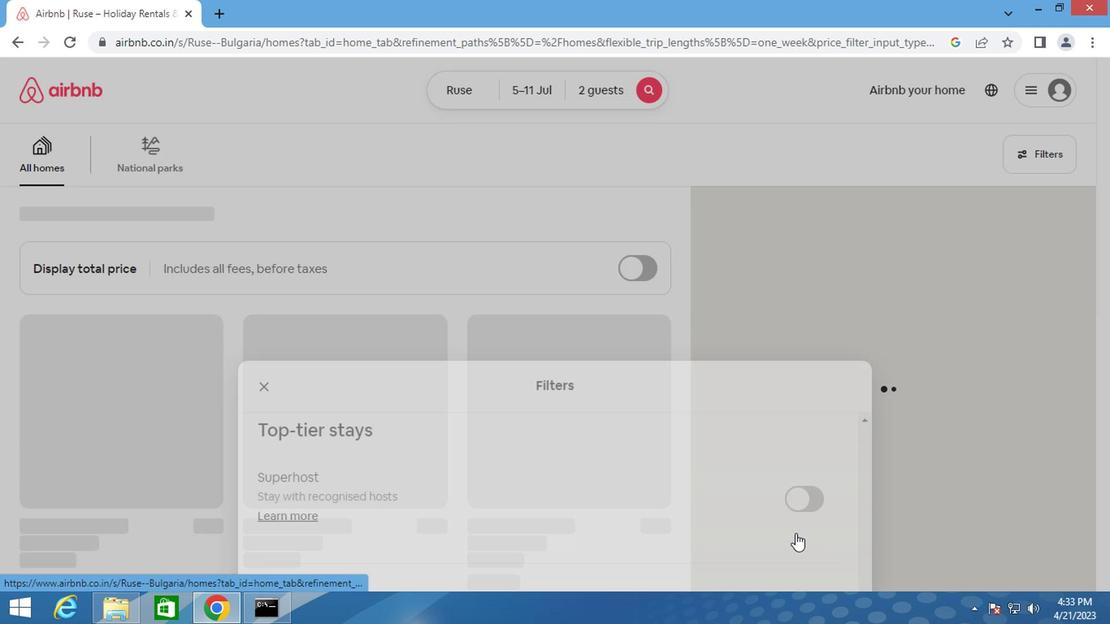 
